 Task: Check the sale-to-list ratio of range oven in the last 3 years.
Action: Mouse moved to (1066, 264)
Screenshot: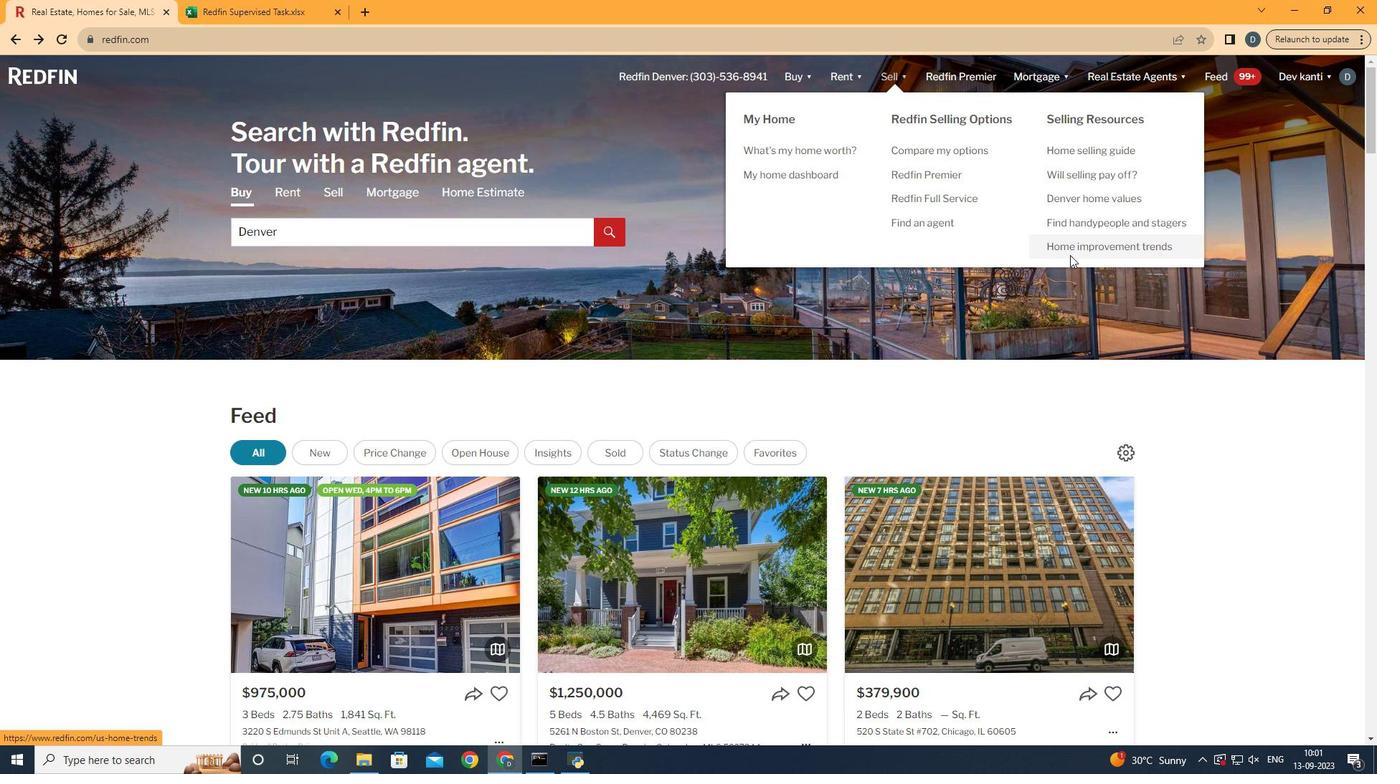 
Action: Mouse pressed left at (1066, 264)
Screenshot: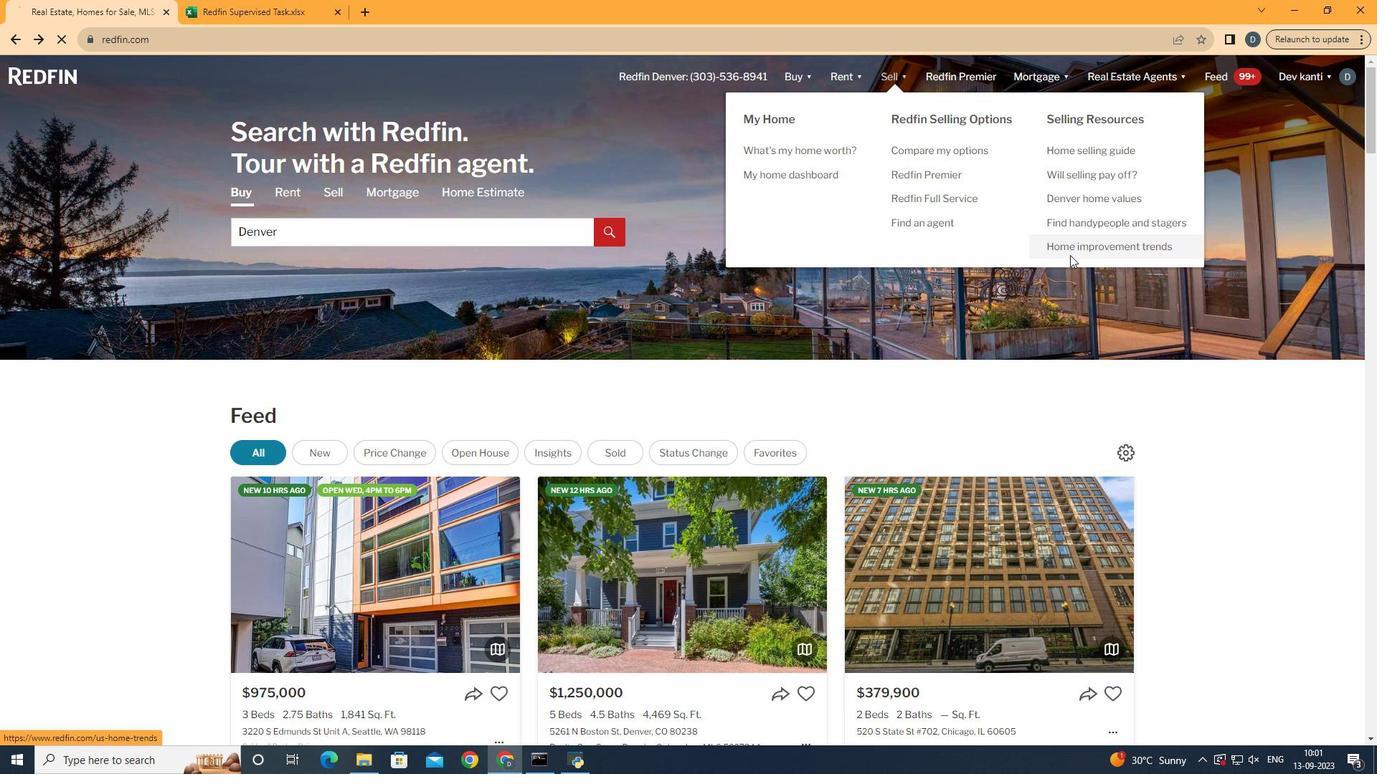 
Action: Mouse moved to (474, 289)
Screenshot: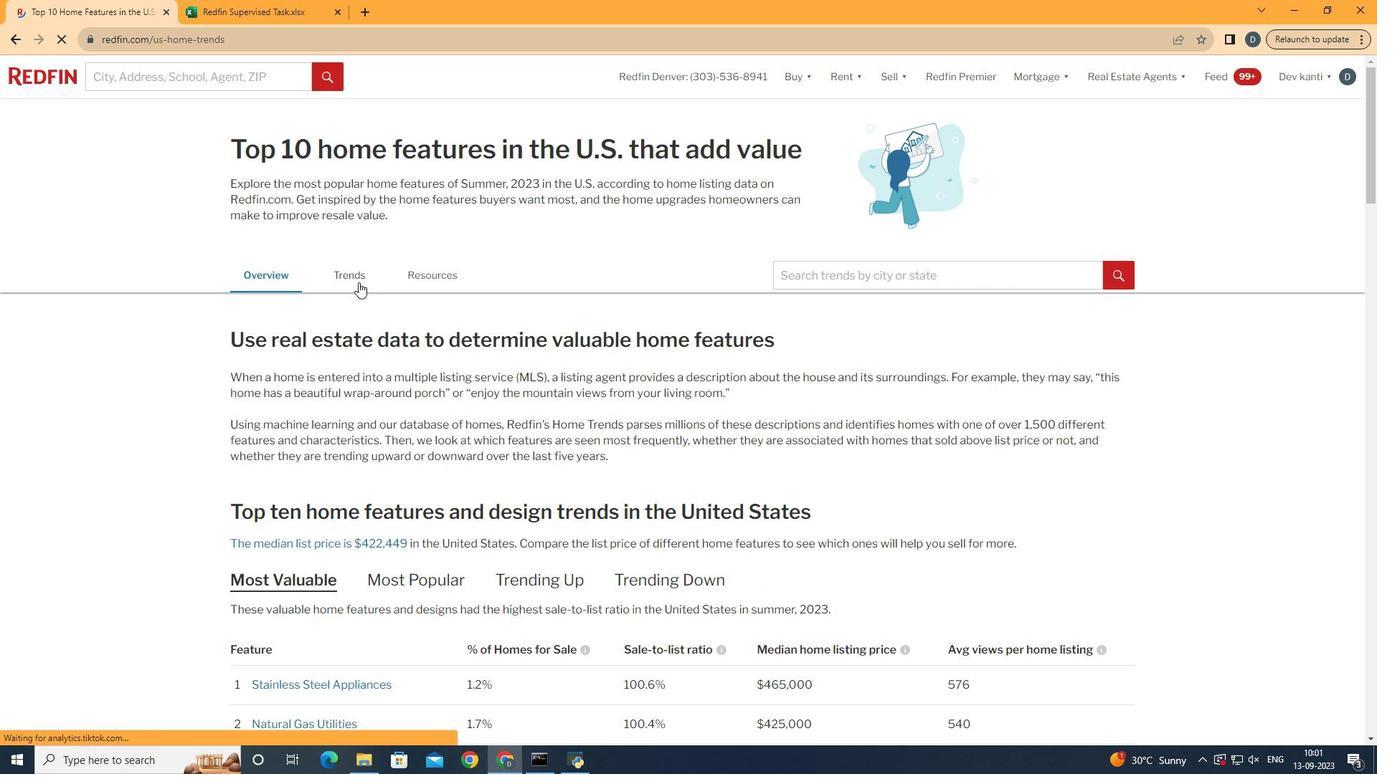 
Action: Mouse pressed left at (474, 289)
Screenshot: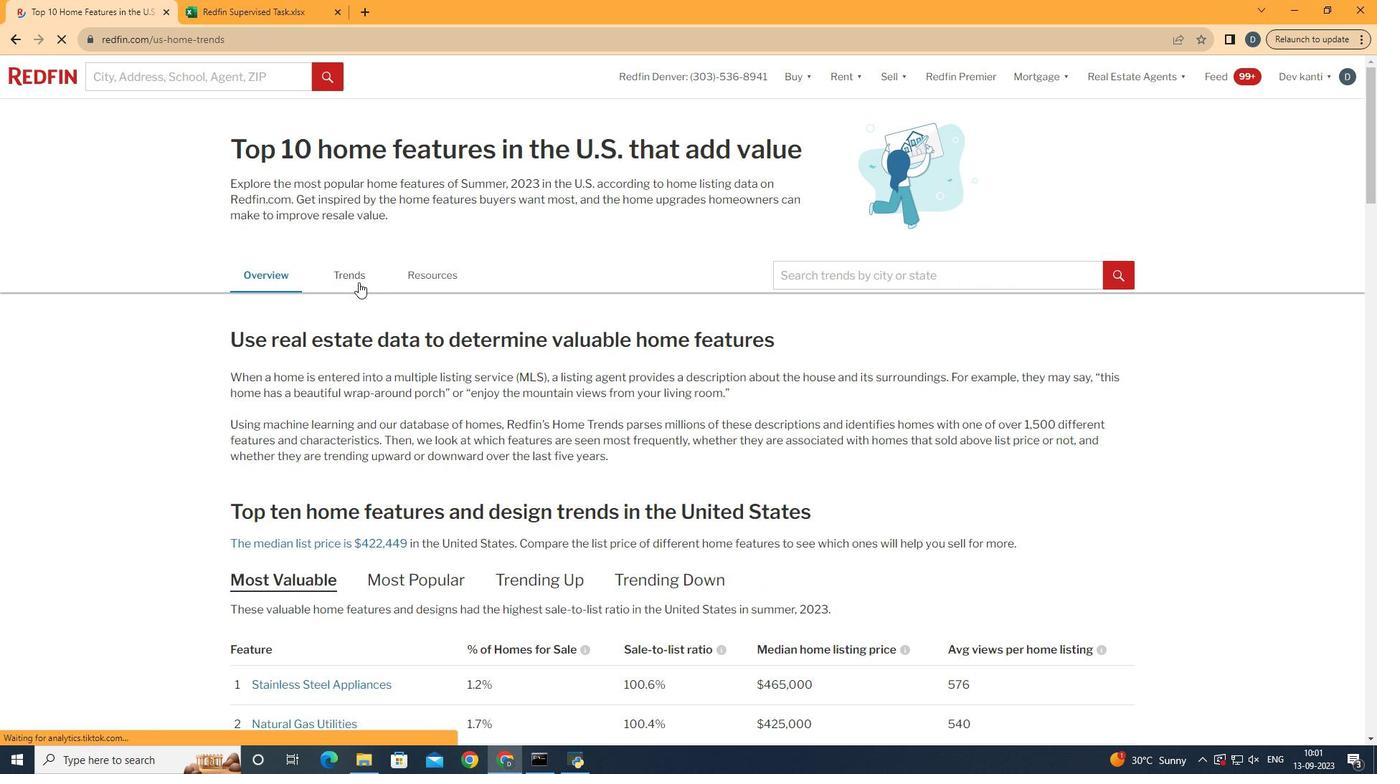 
Action: Mouse moved to (639, 396)
Screenshot: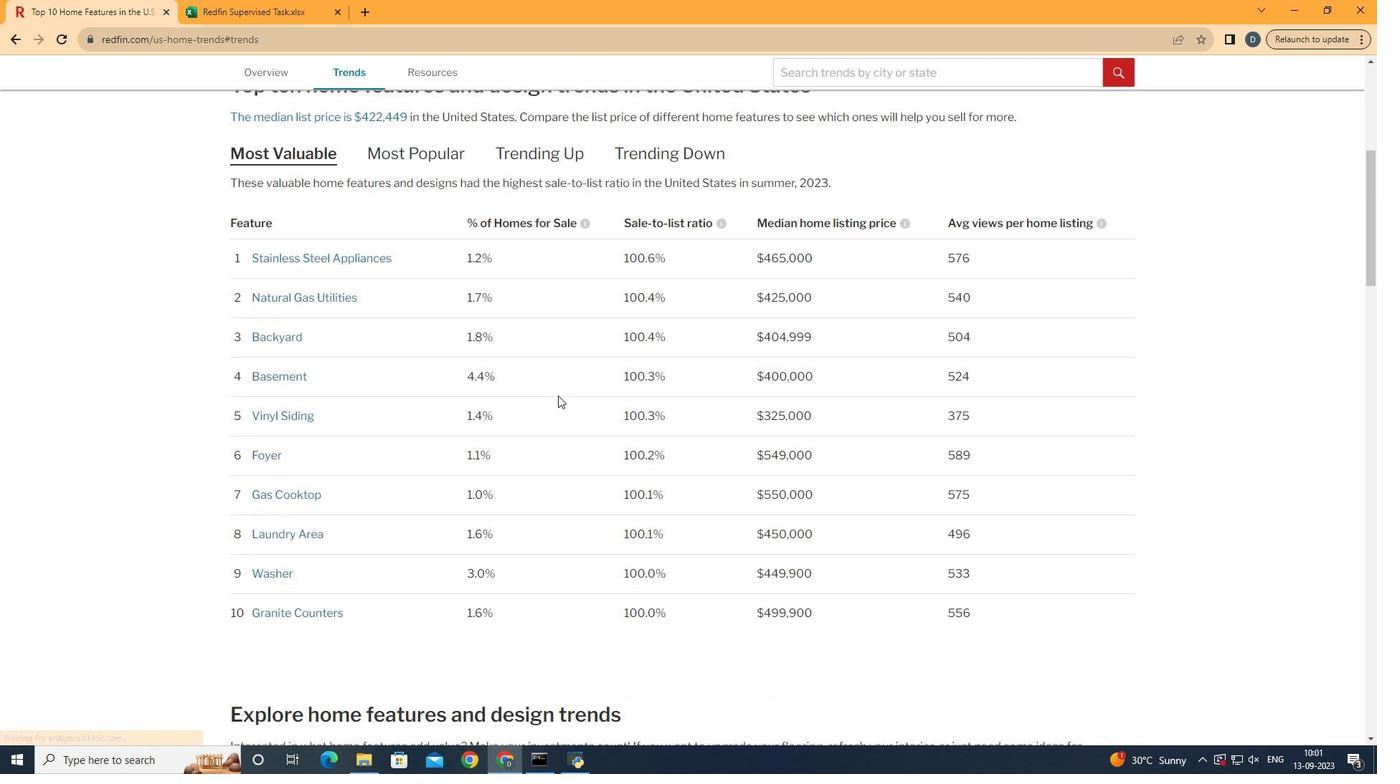 
Action: Mouse scrolled (639, 396) with delta (0, 0)
Screenshot: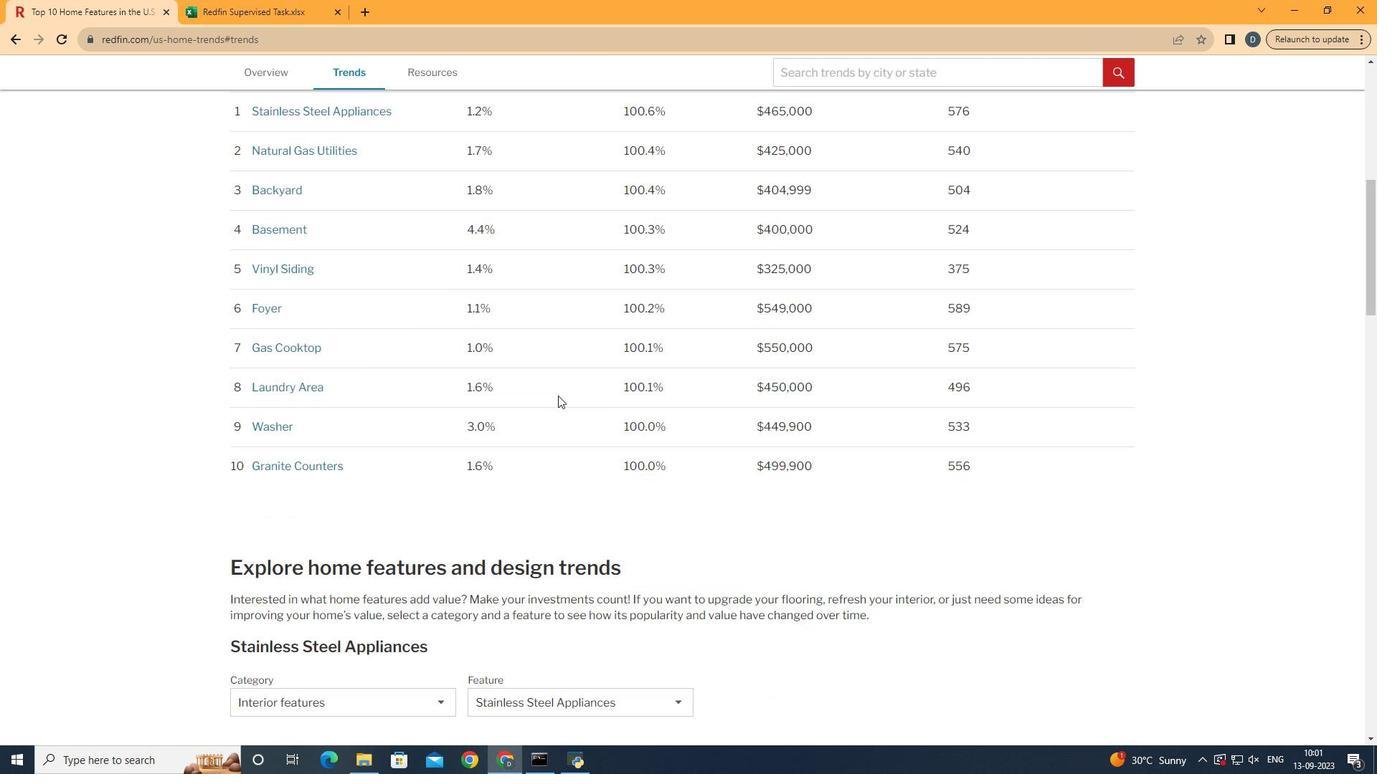 
Action: Mouse scrolled (639, 396) with delta (0, 0)
Screenshot: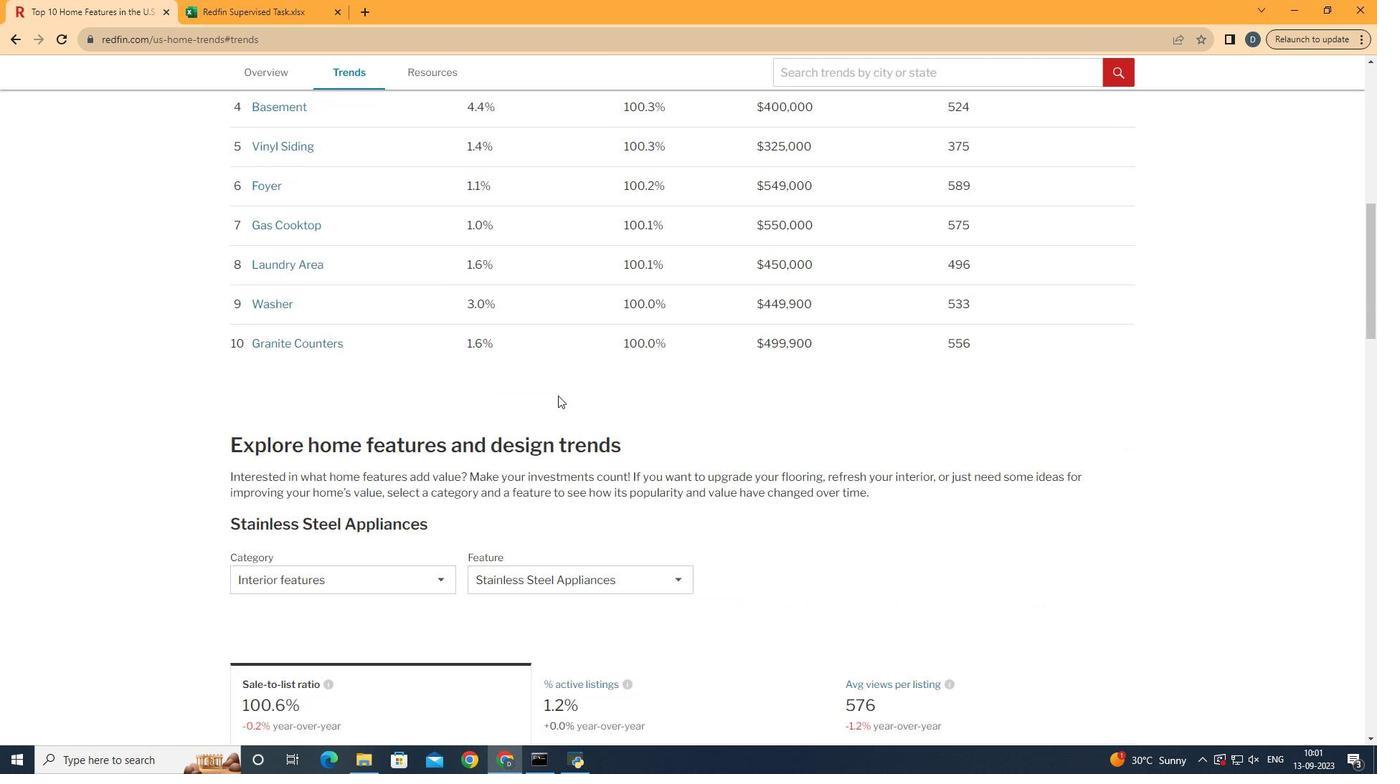 
Action: Mouse scrolled (639, 396) with delta (0, 0)
Screenshot: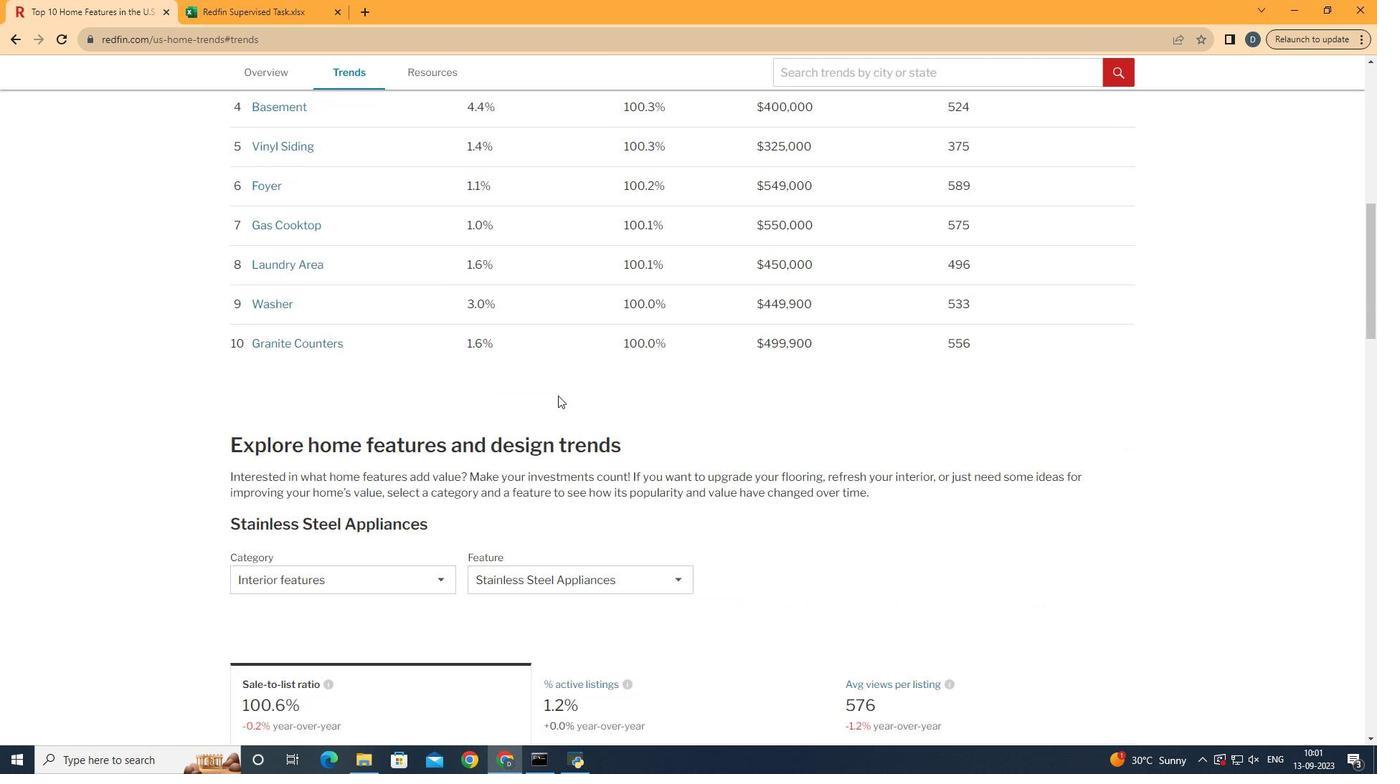 
Action: Mouse scrolled (639, 396) with delta (0, 0)
Screenshot: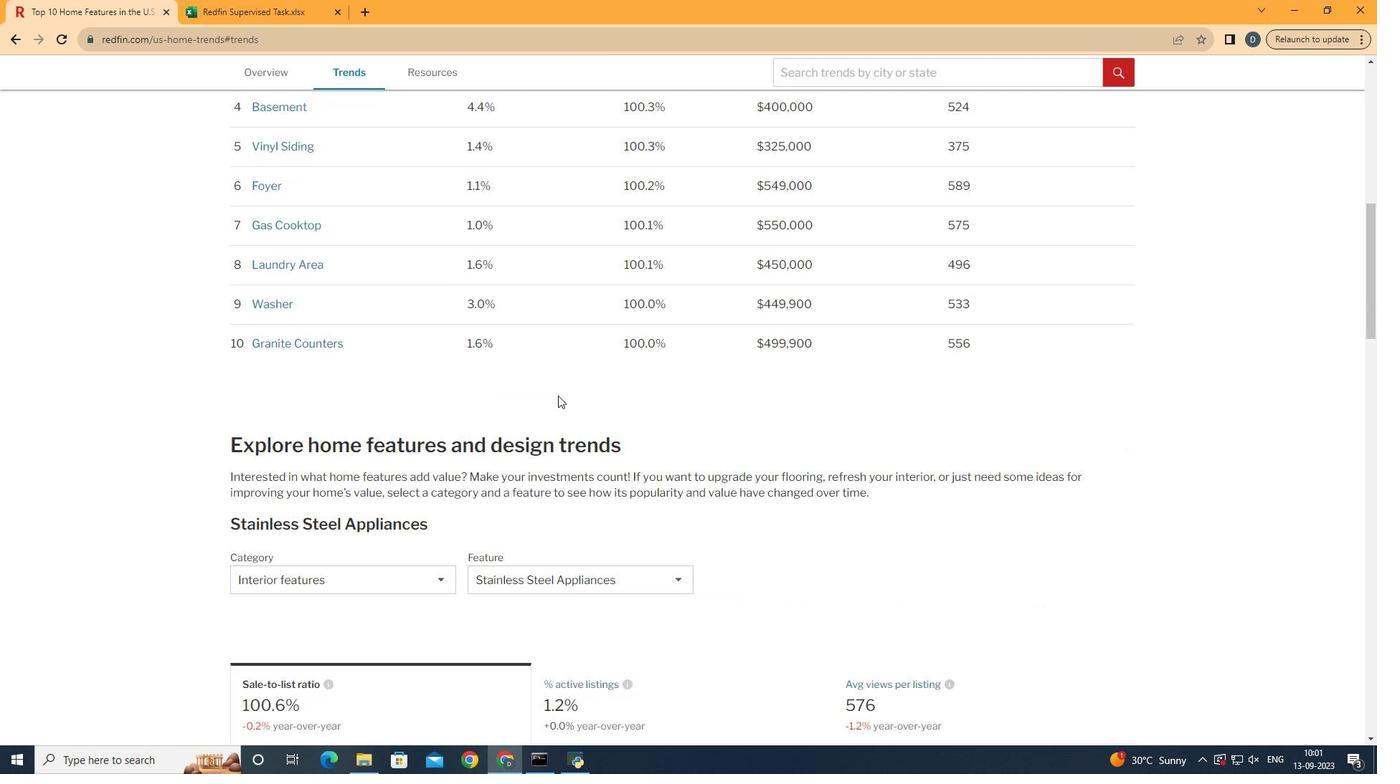 
Action: Mouse scrolled (639, 396) with delta (0, 0)
Screenshot: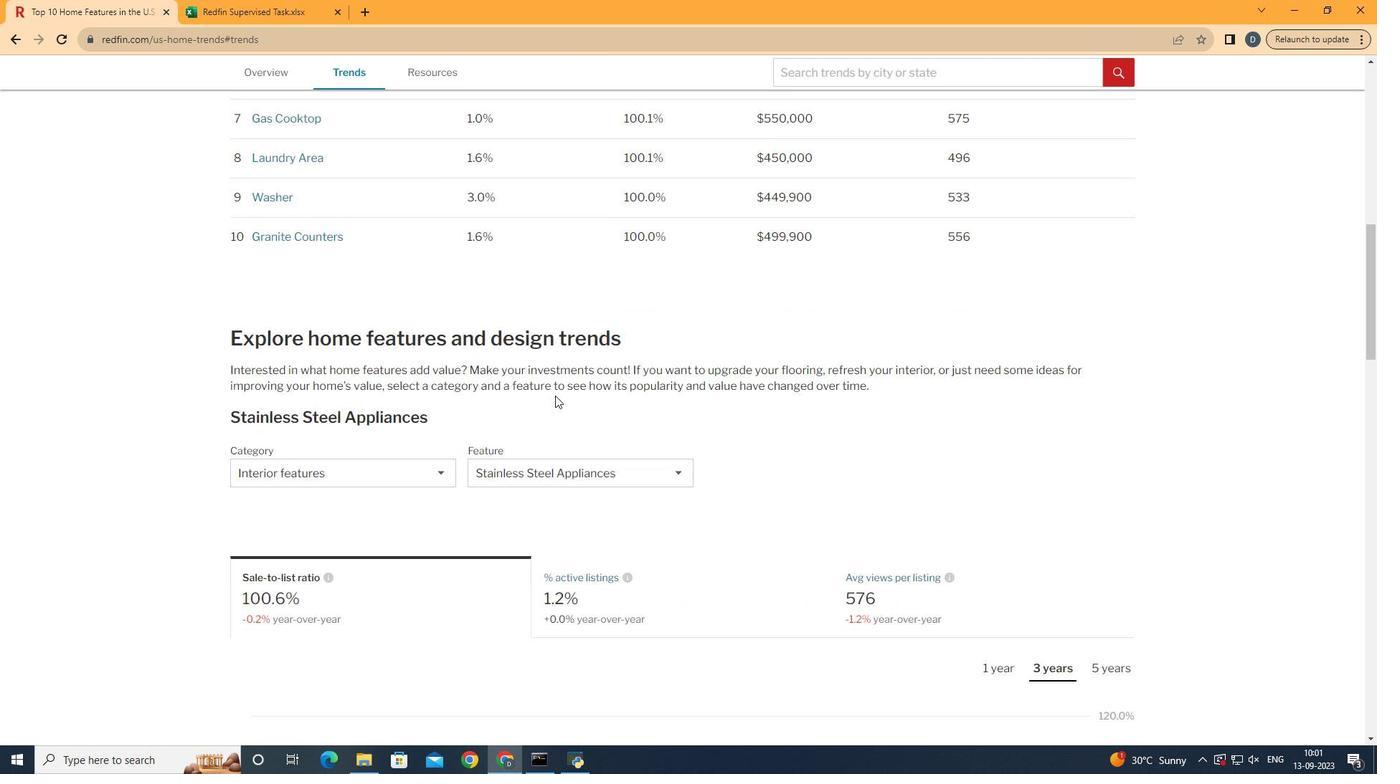 
Action: Mouse scrolled (639, 396) with delta (0, 0)
Screenshot: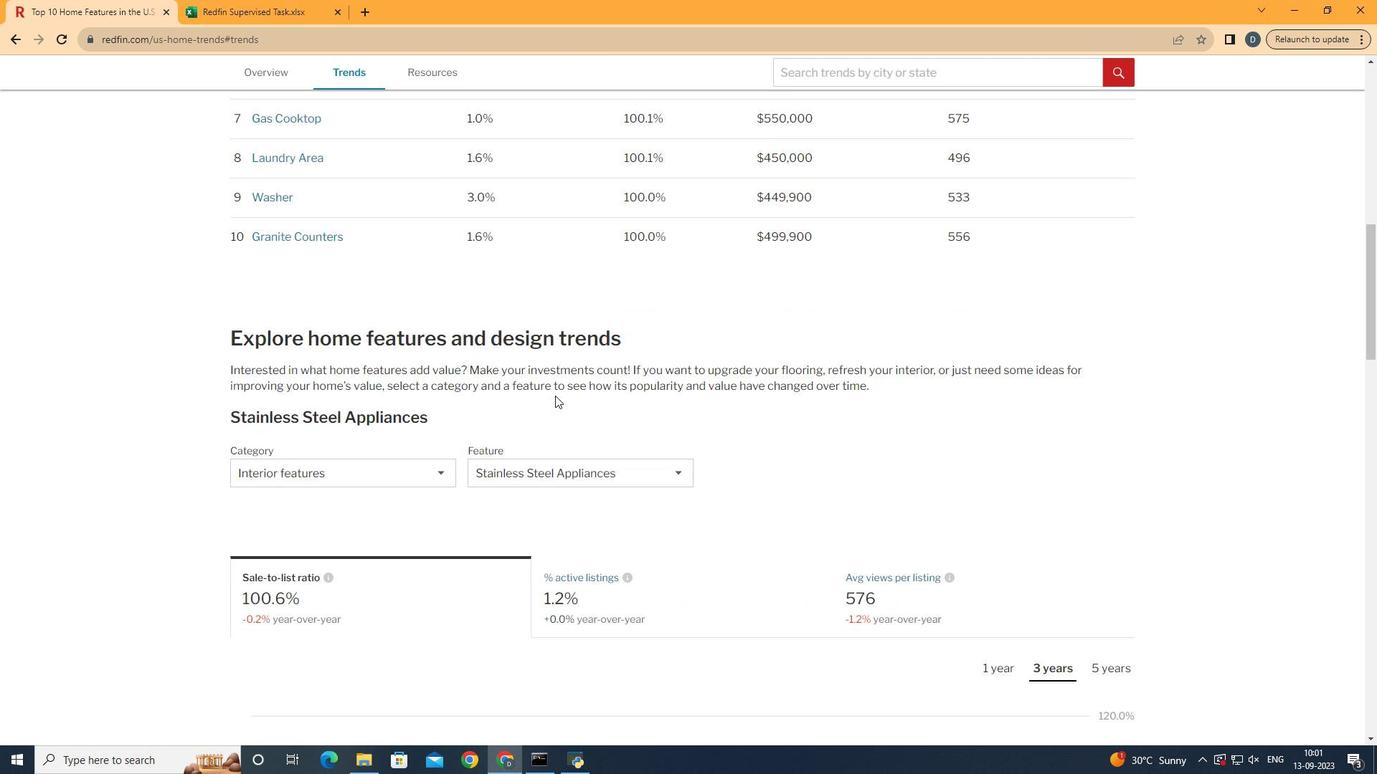 
Action: Mouse moved to (632, 397)
Screenshot: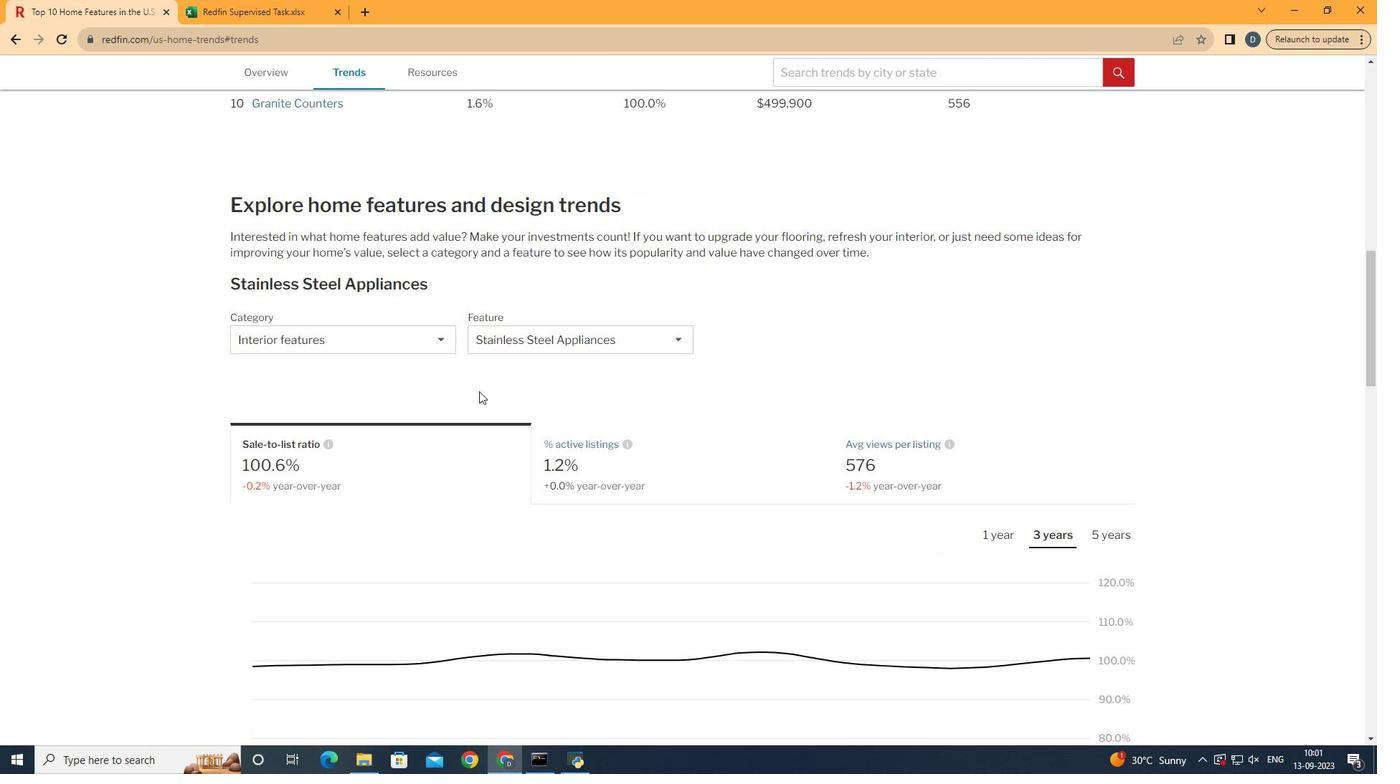 
Action: Mouse scrolled (632, 396) with delta (0, 0)
Screenshot: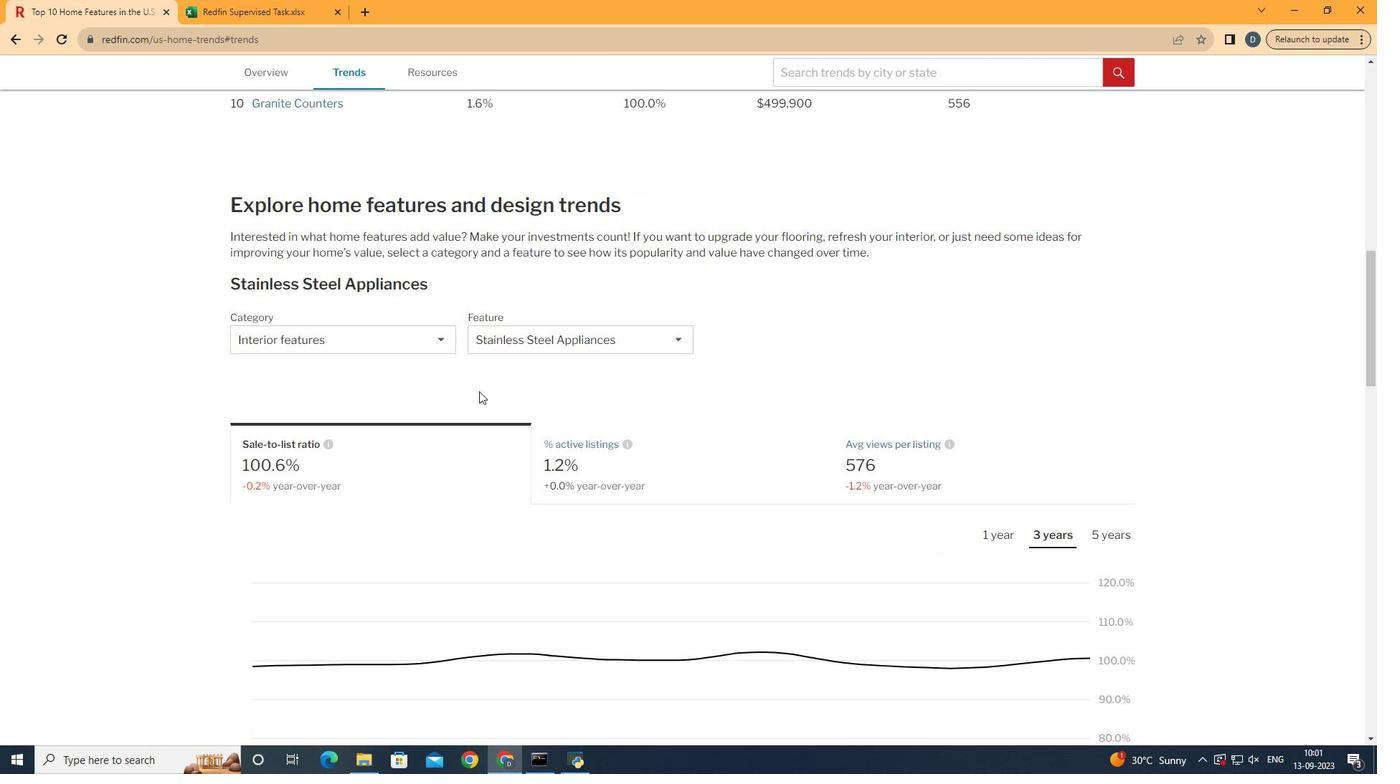 
Action: Mouse moved to (629, 397)
Screenshot: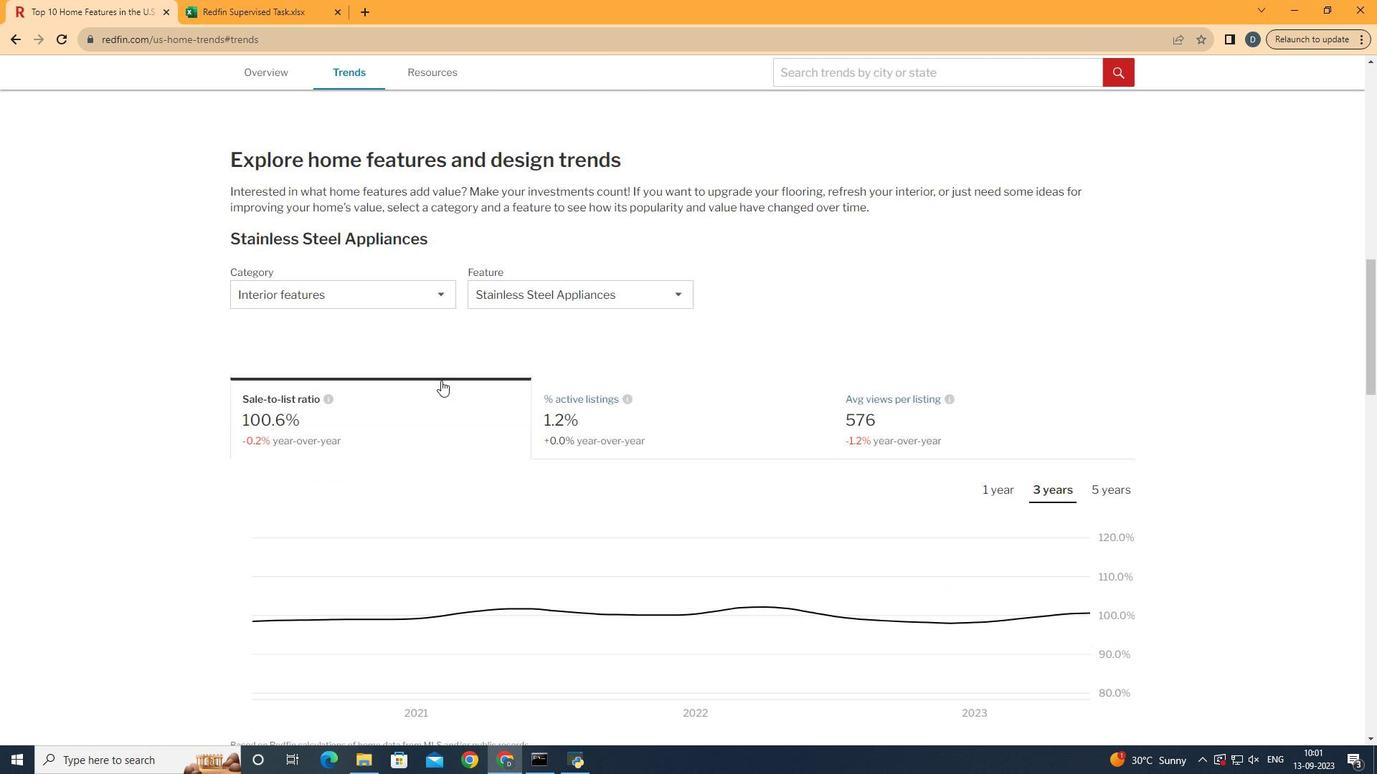 
Action: Mouse scrolled (629, 396) with delta (0, 0)
Screenshot: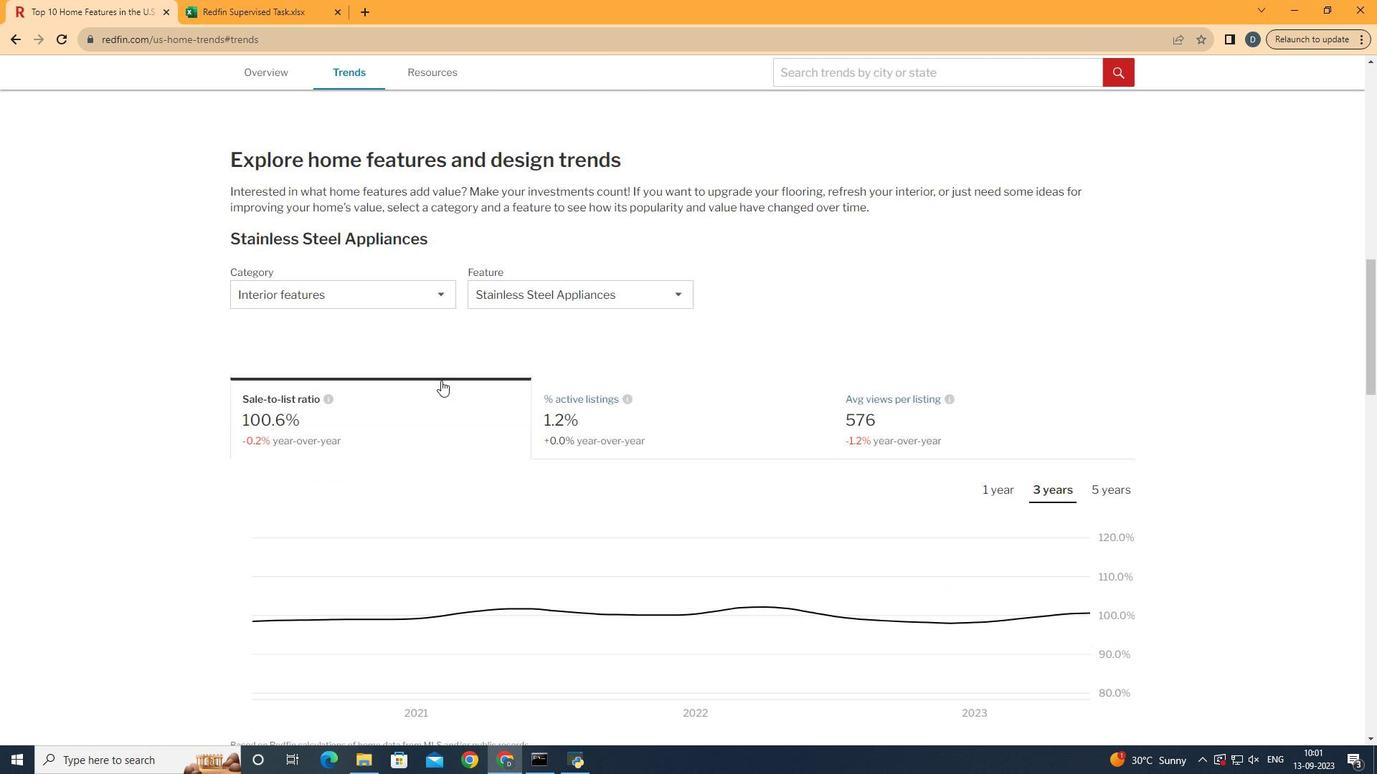 
Action: Mouse moved to (471, 310)
Screenshot: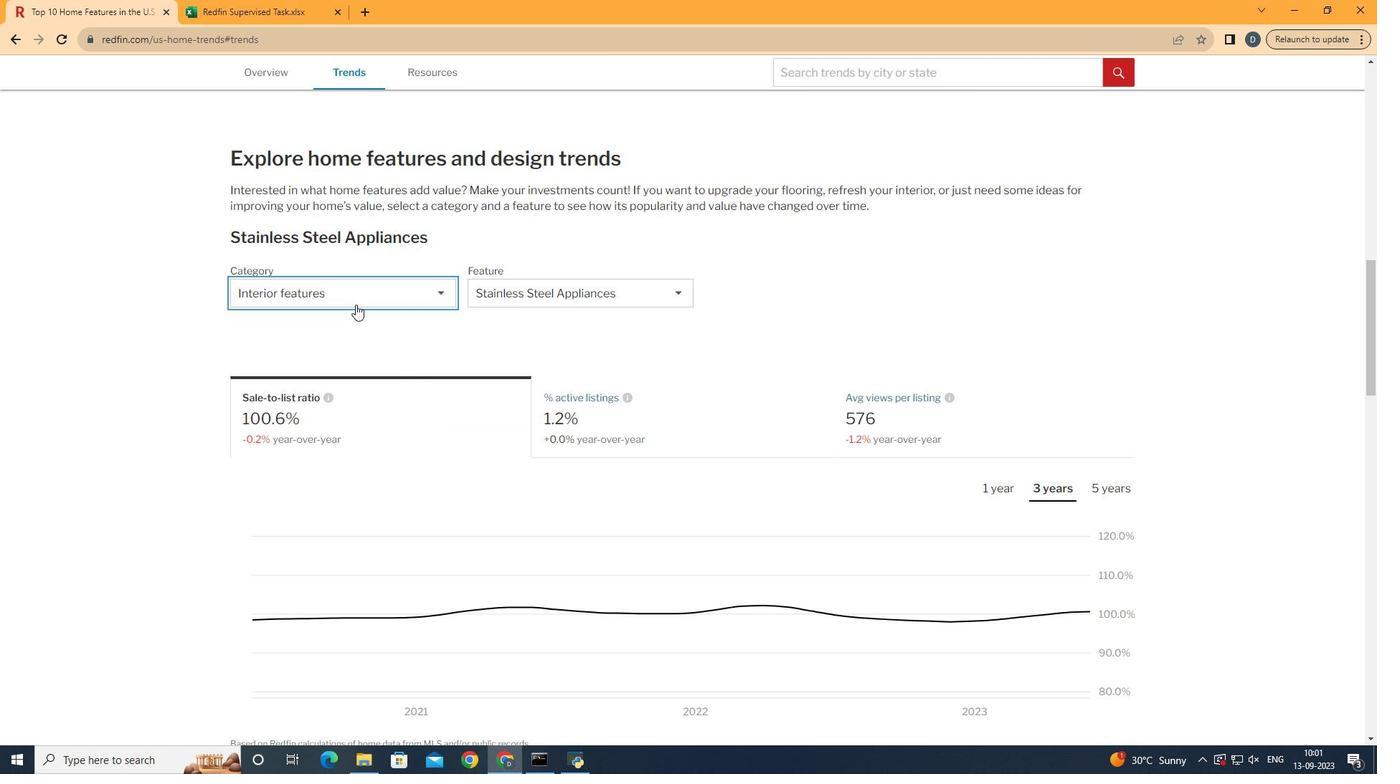 
Action: Mouse pressed left at (471, 310)
Screenshot: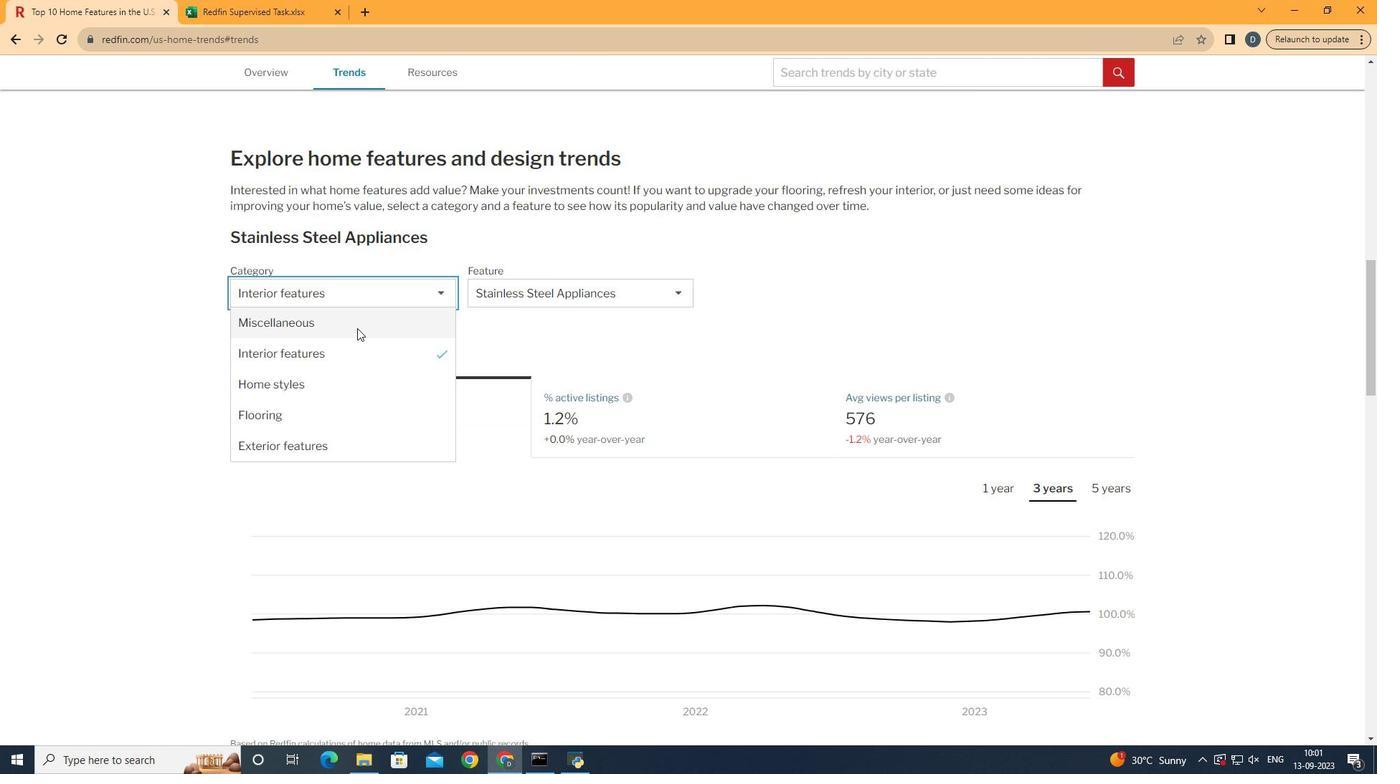 
Action: Mouse moved to (477, 361)
Screenshot: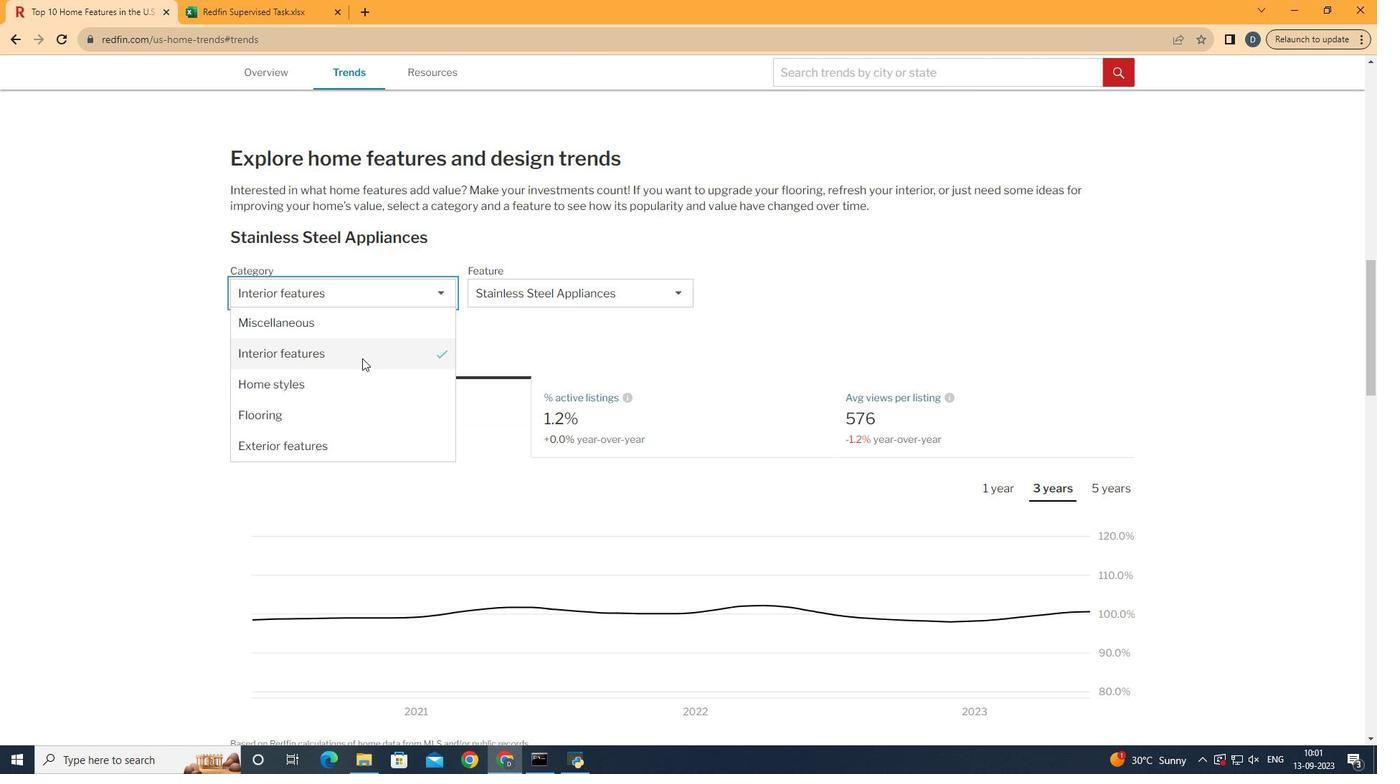 
Action: Mouse pressed left at (477, 361)
Screenshot: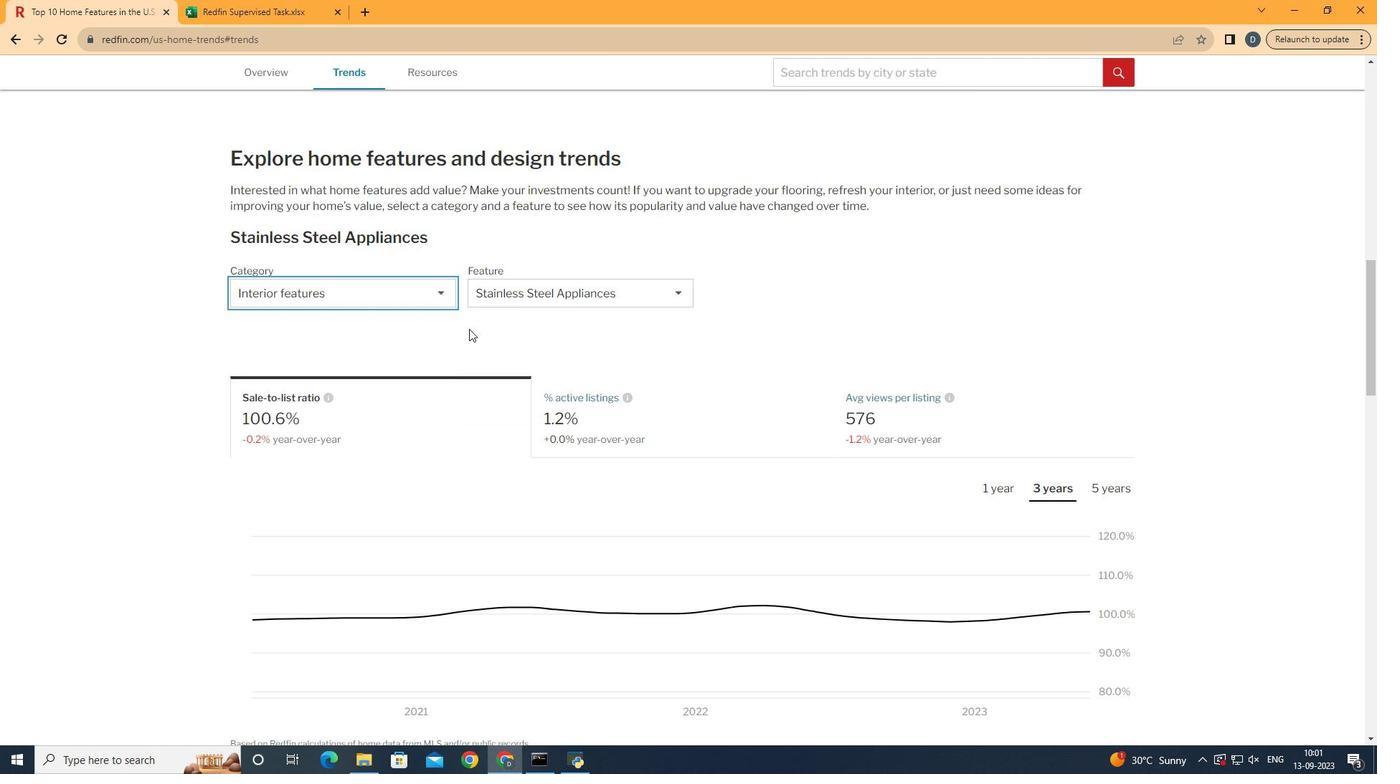 
Action: Mouse moved to (705, 295)
Screenshot: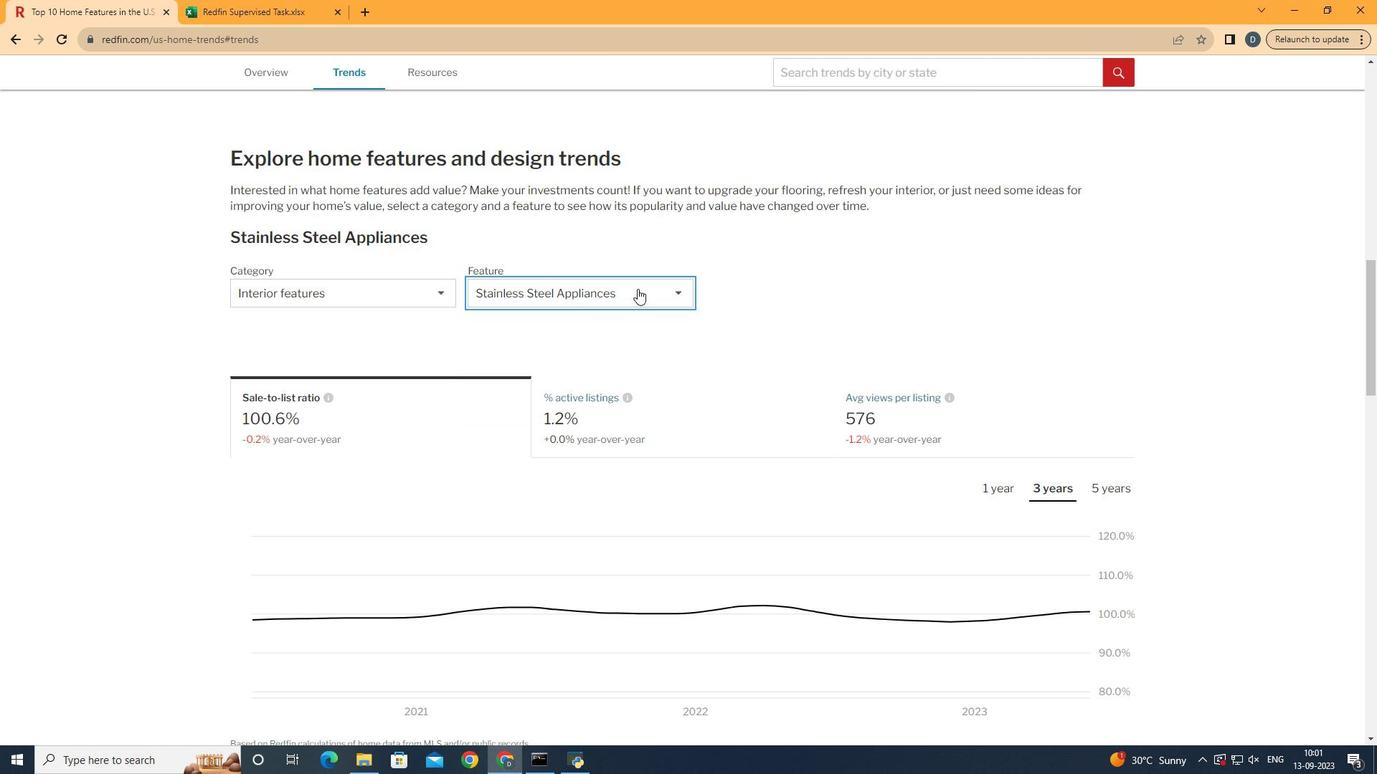 
Action: Mouse pressed left at (705, 295)
Screenshot: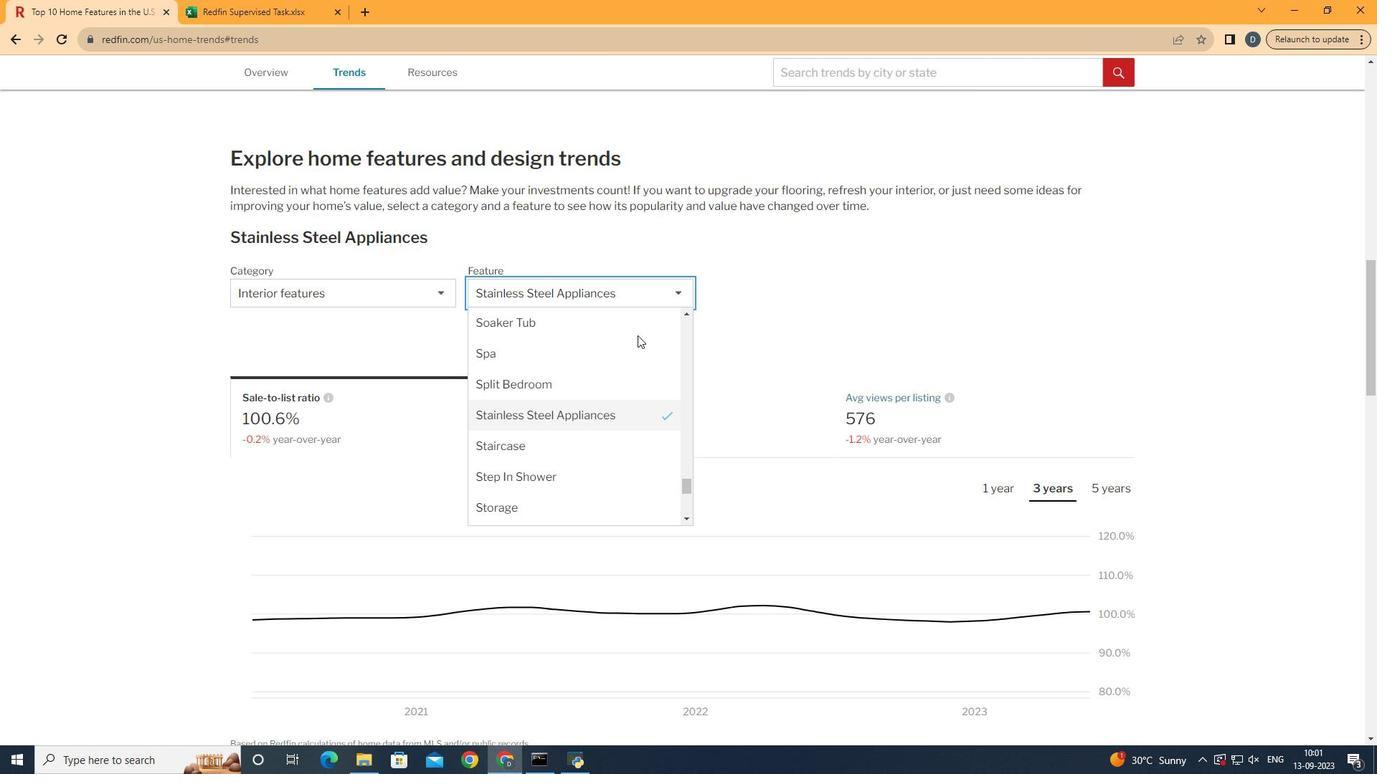
Action: Mouse moved to (702, 422)
Screenshot: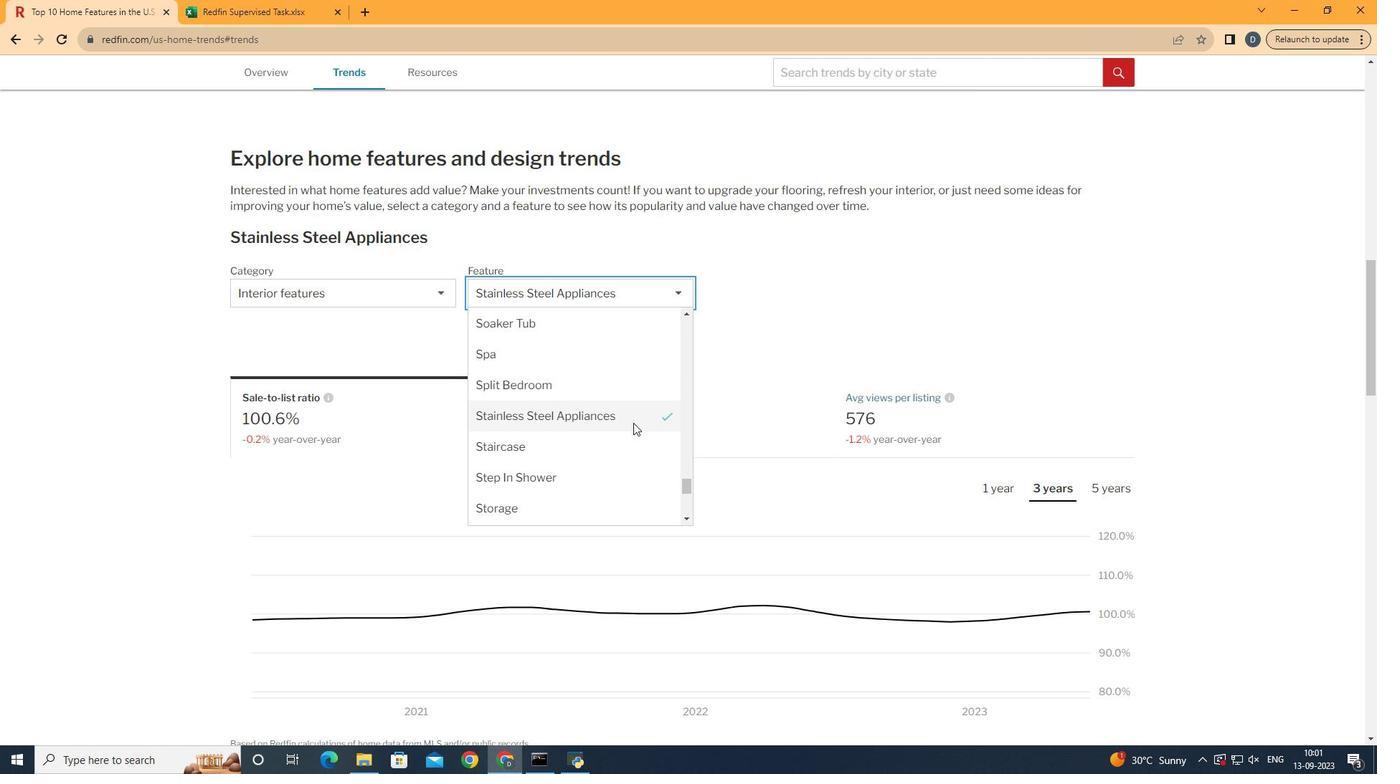 
Action: Mouse scrolled (702, 423) with delta (0, 0)
Screenshot: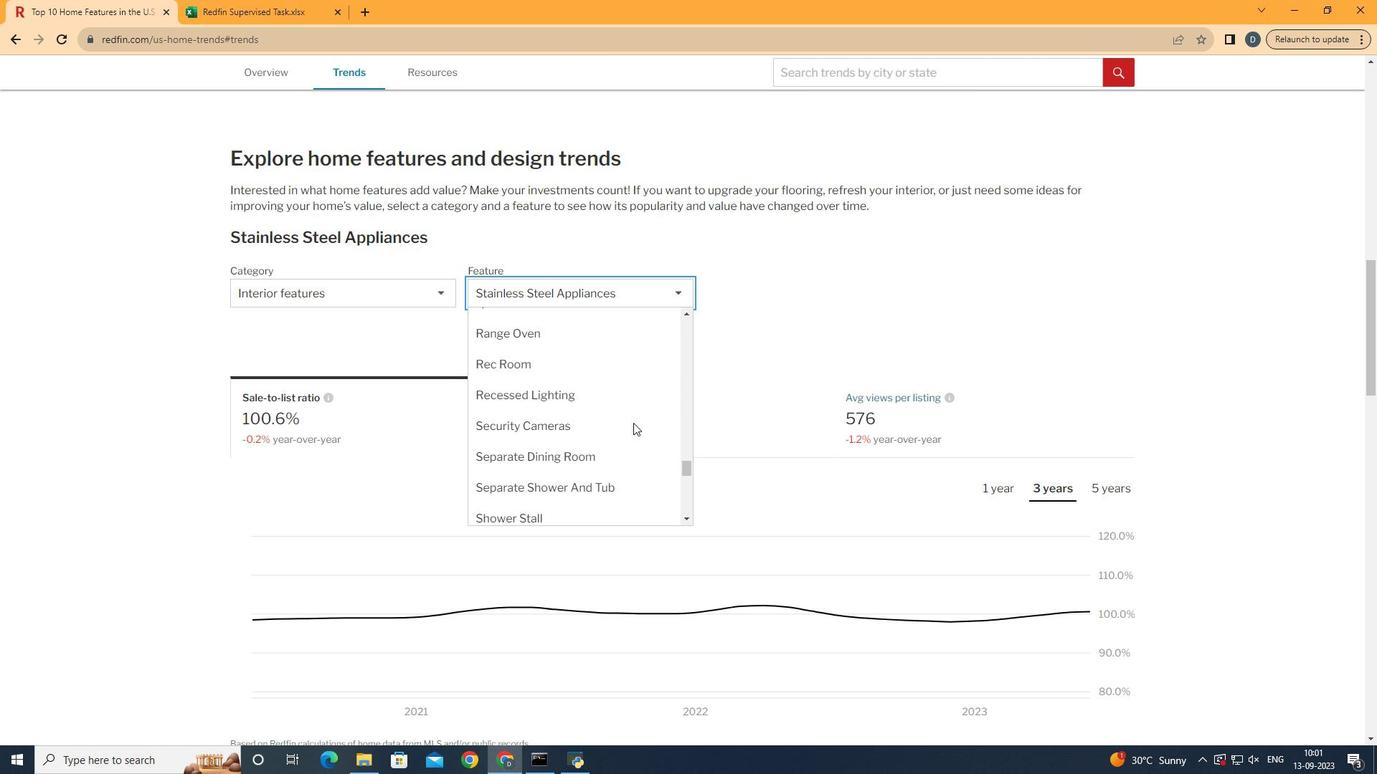 
Action: Mouse scrolled (702, 423) with delta (0, 0)
Screenshot: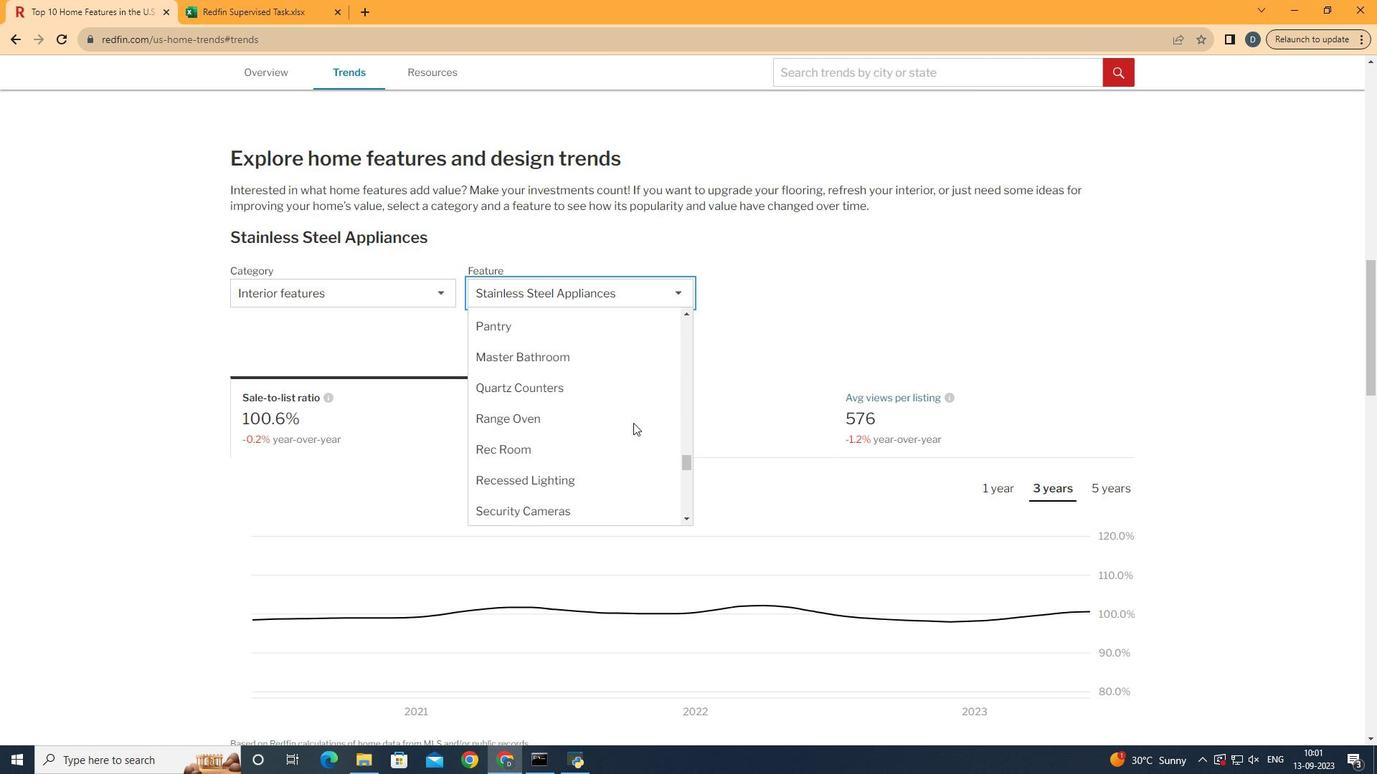
Action: Mouse scrolled (702, 423) with delta (0, 0)
Screenshot: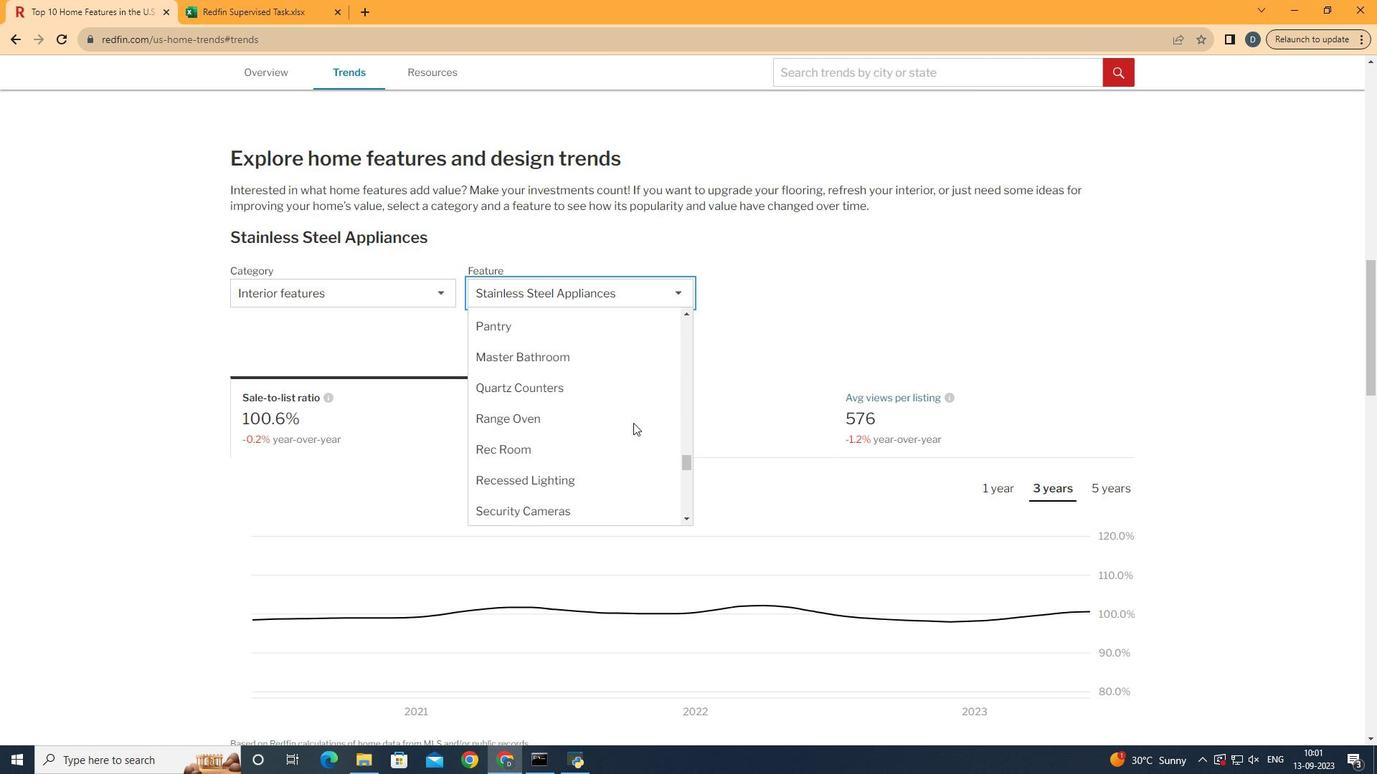 
Action: Mouse scrolled (702, 423) with delta (0, 0)
Screenshot: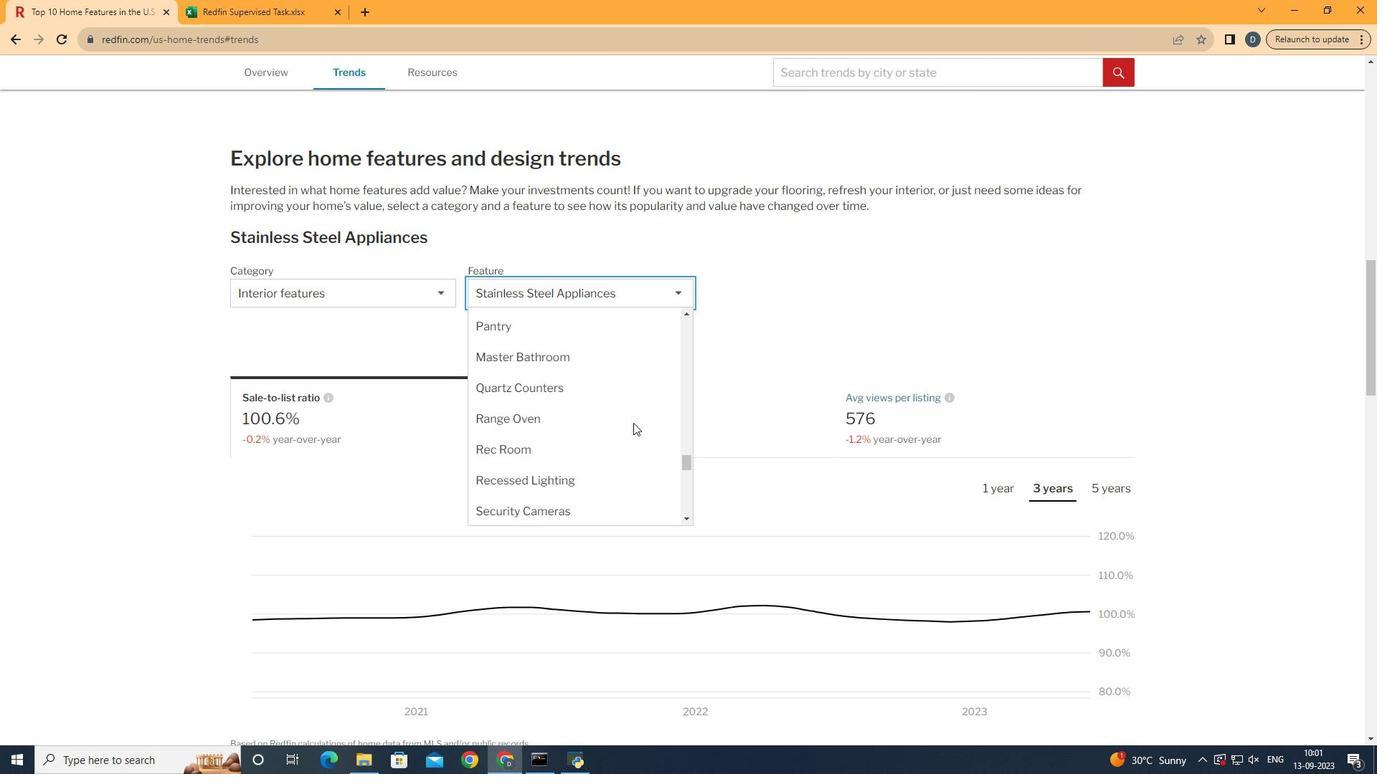 
Action: Mouse scrolled (702, 423) with delta (0, 0)
Screenshot: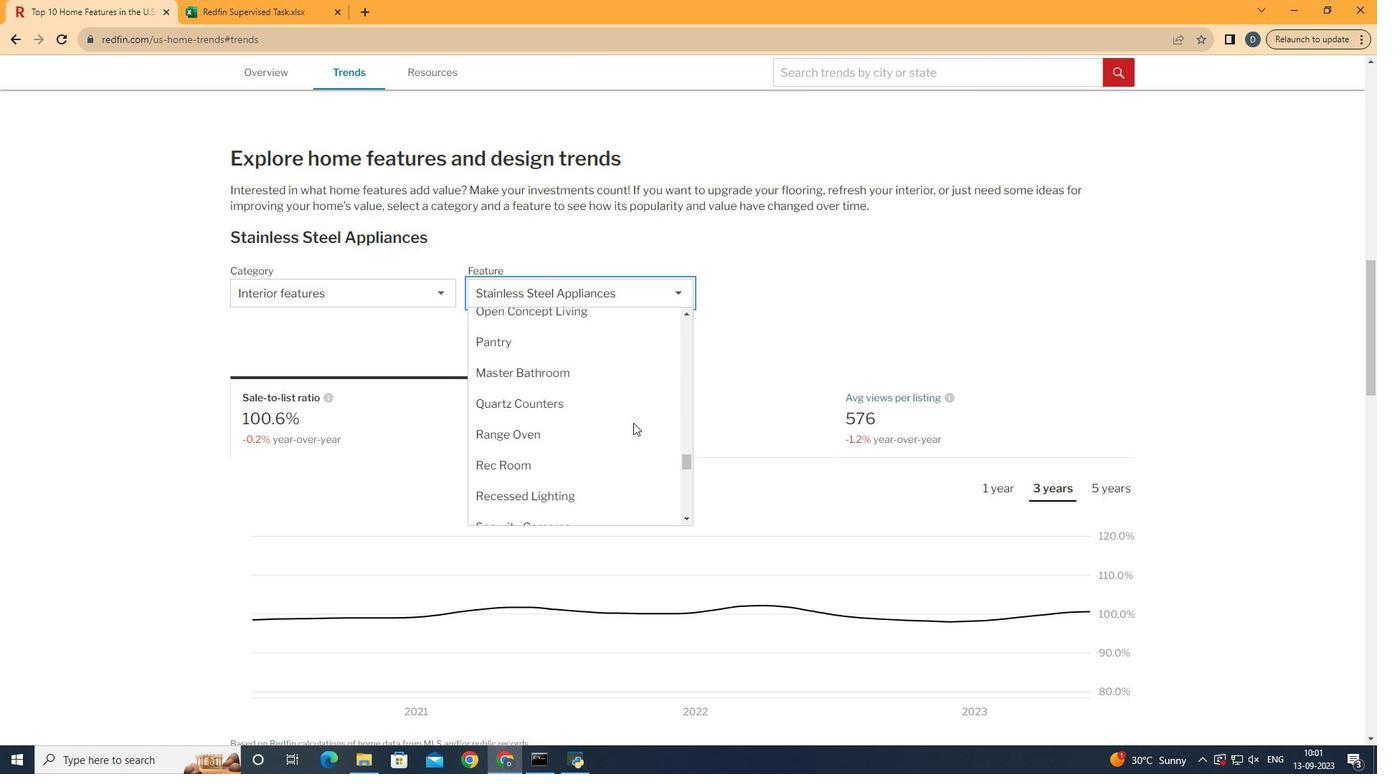 
Action: Mouse moved to (678, 434)
Screenshot: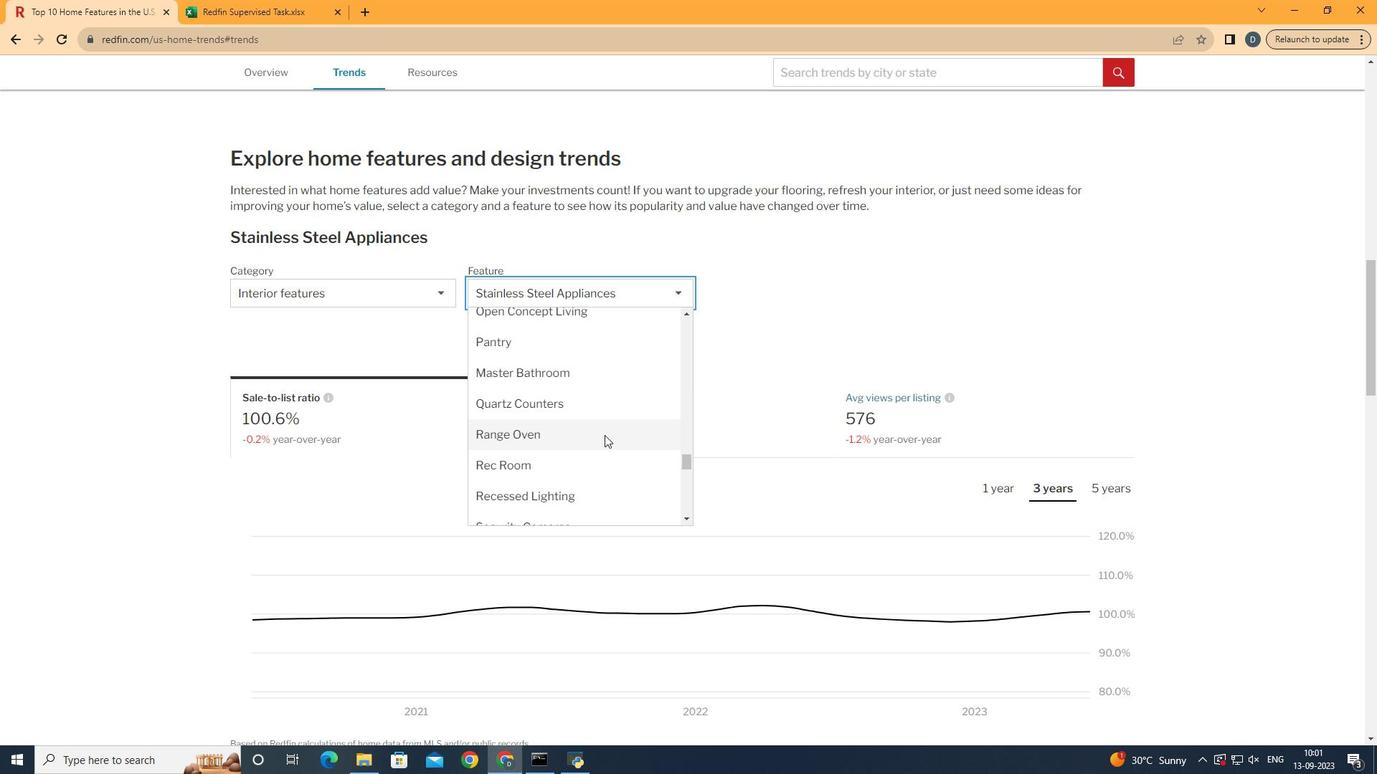 
Action: Mouse pressed left at (678, 434)
Screenshot: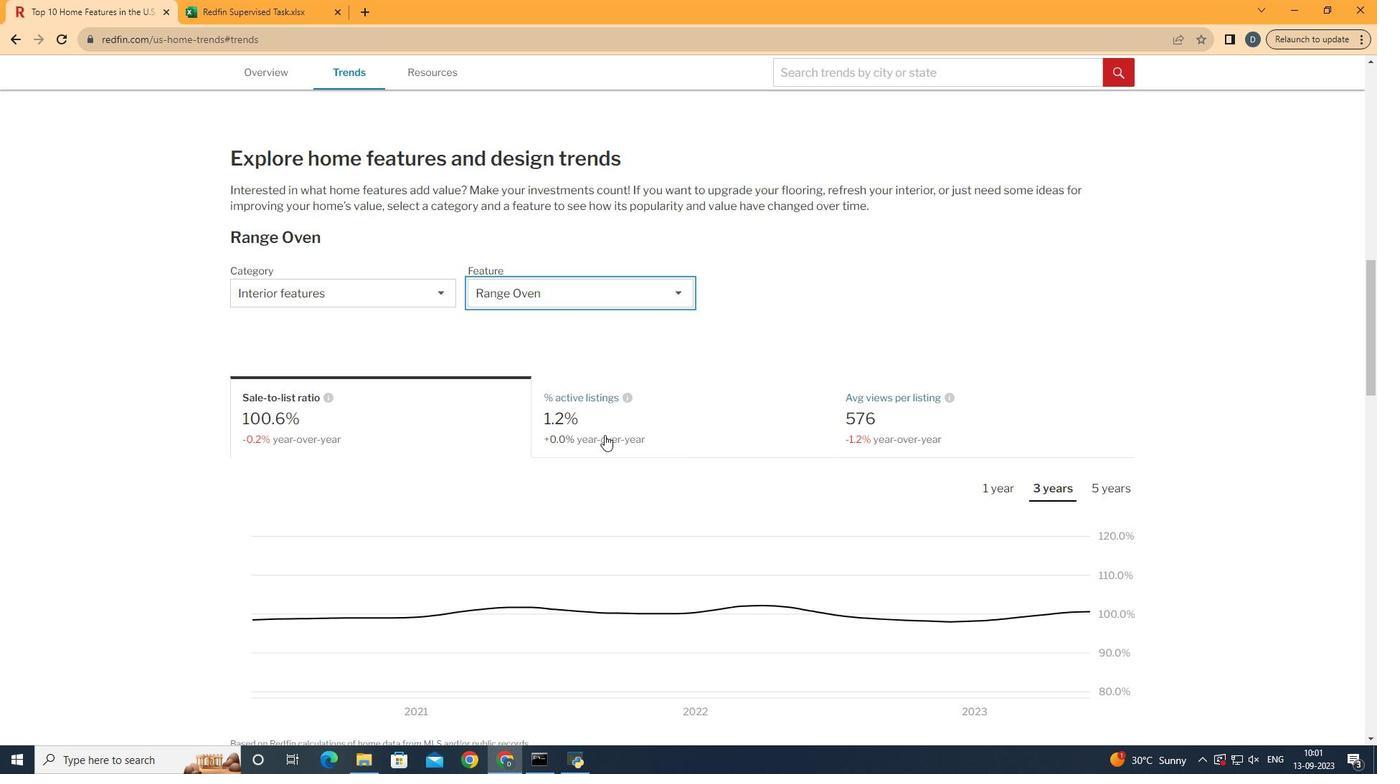 
Action: Mouse moved to (519, 423)
Screenshot: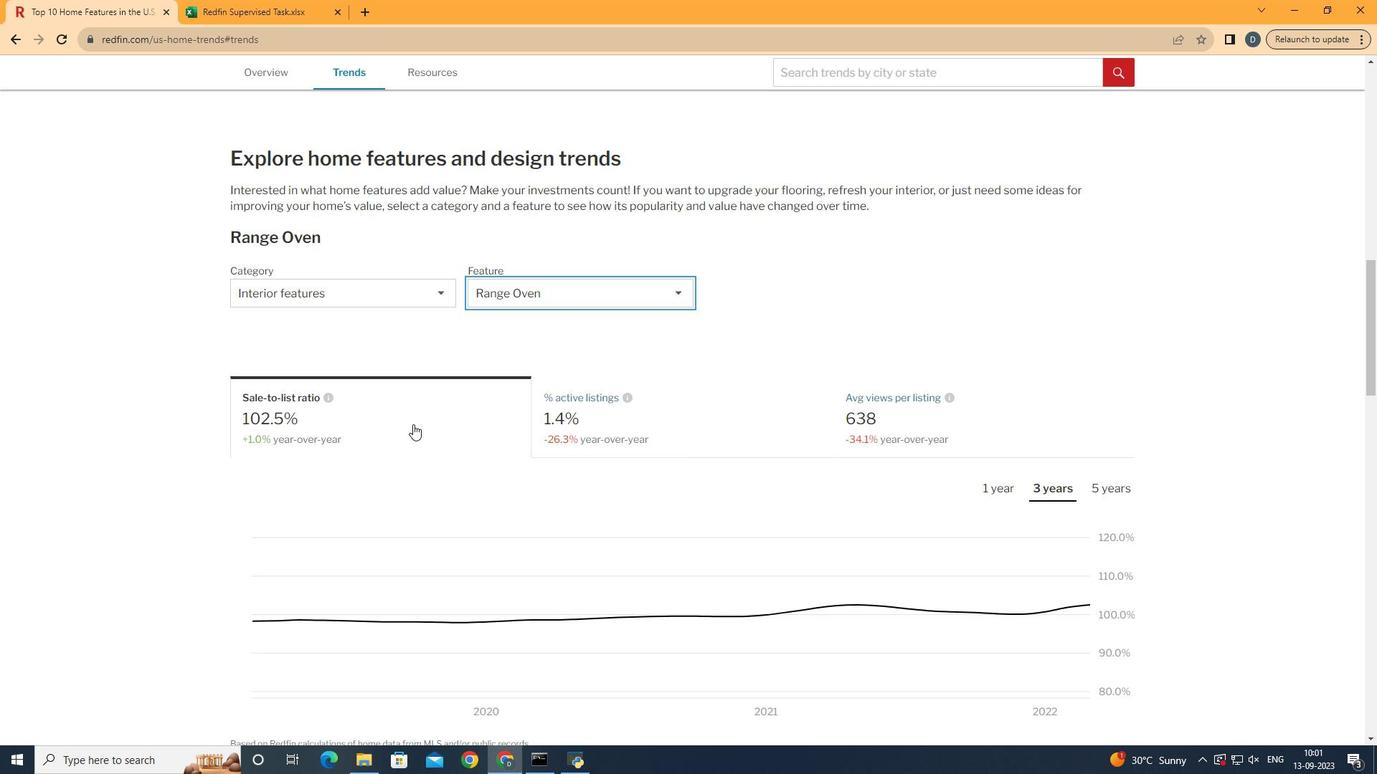 
Action: Mouse pressed left at (519, 423)
Screenshot: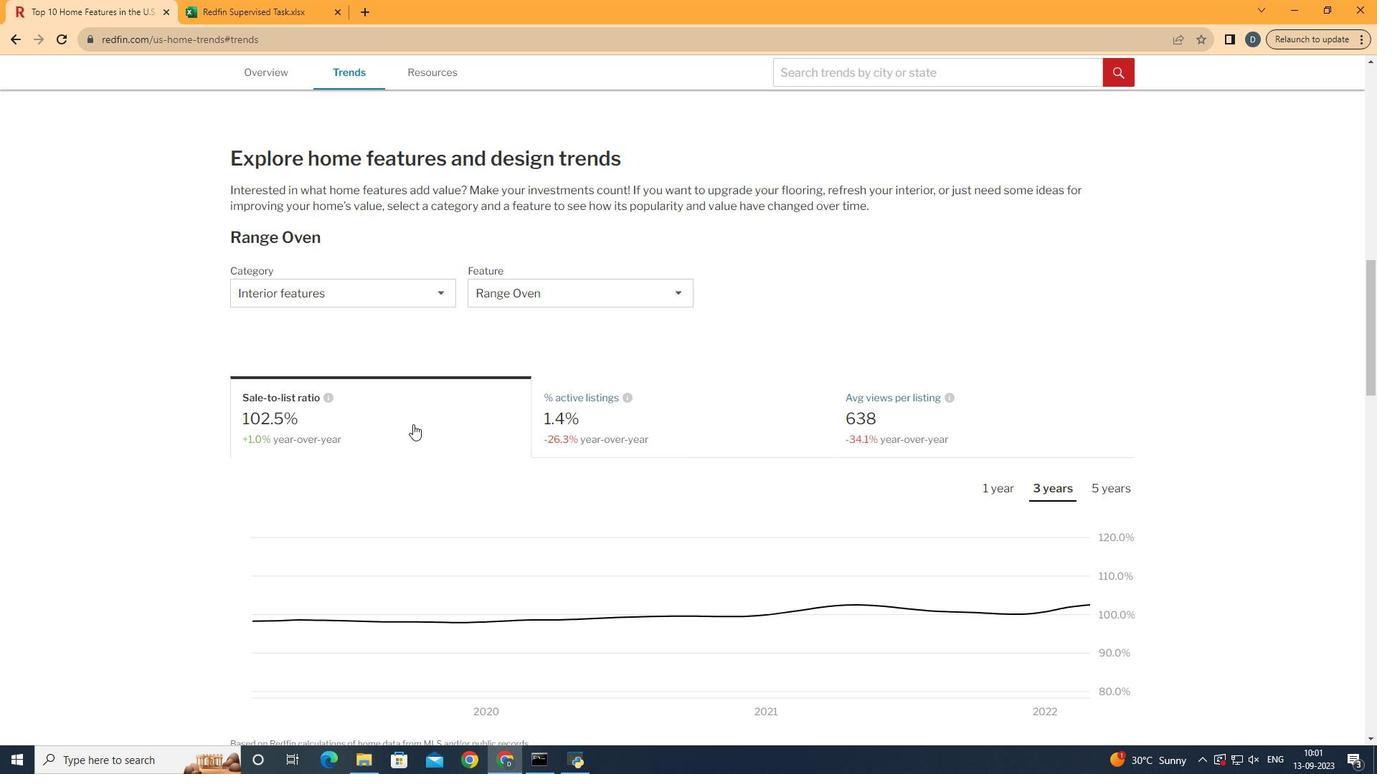
Action: Mouse moved to (1048, 479)
Screenshot: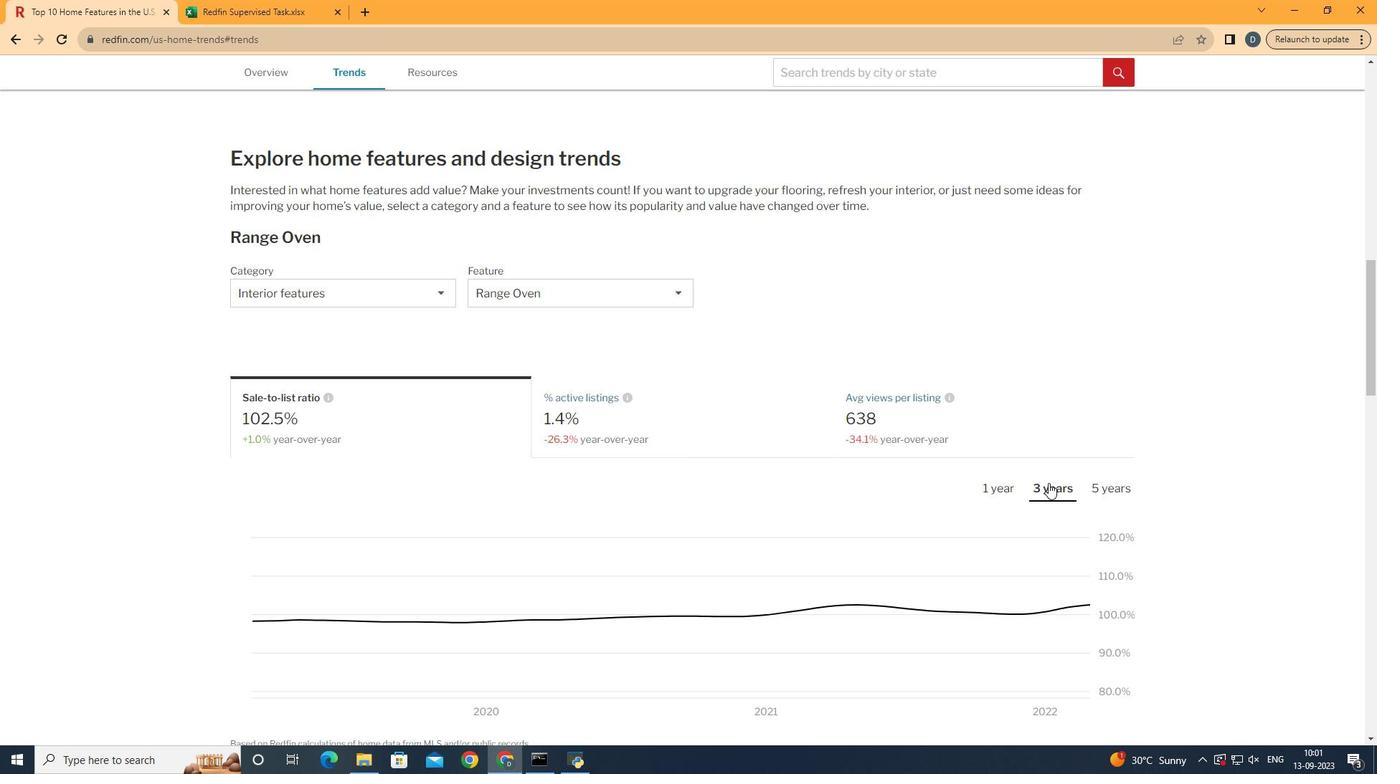 
Action: Mouse pressed left at (1048, 479)
Screenshot: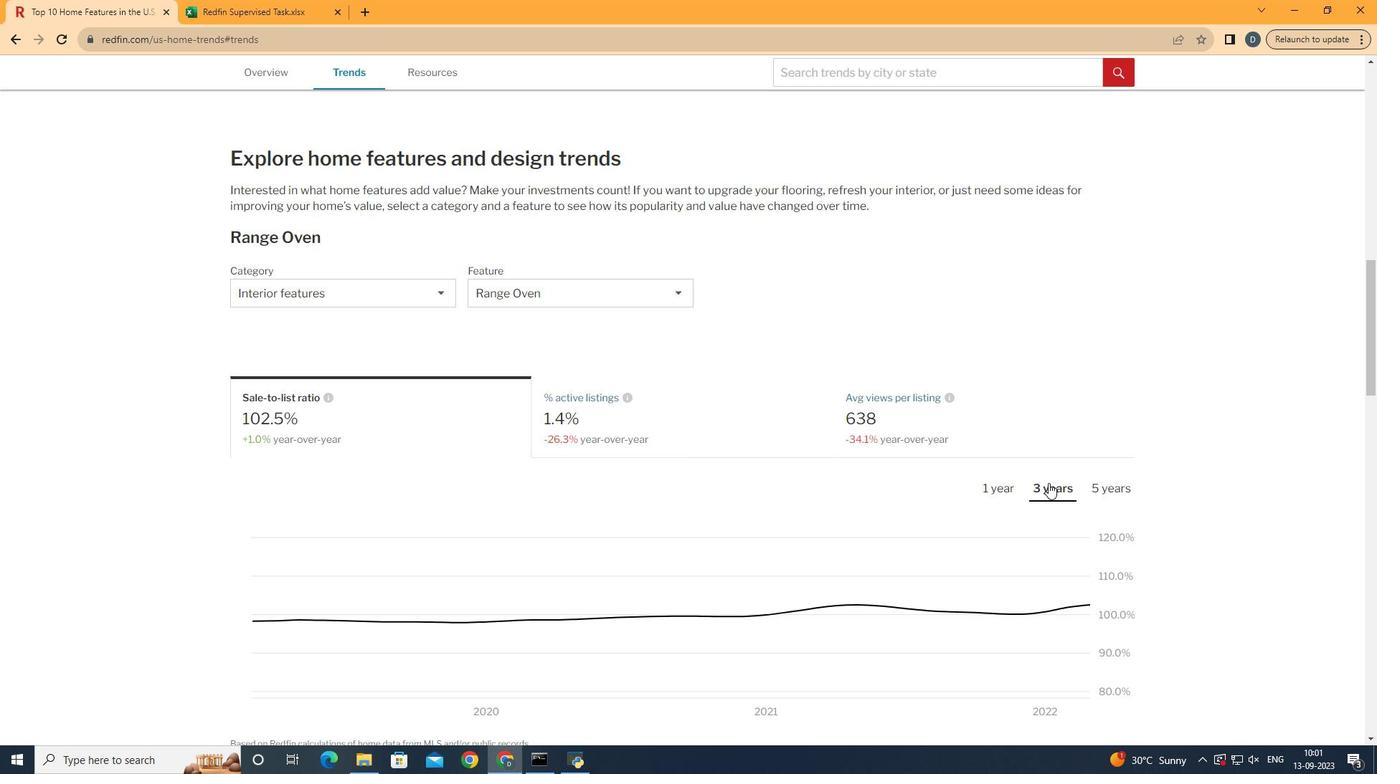 
Action: Mouse scrolled (1048, 479) with delta (0, 0)
Screenshot: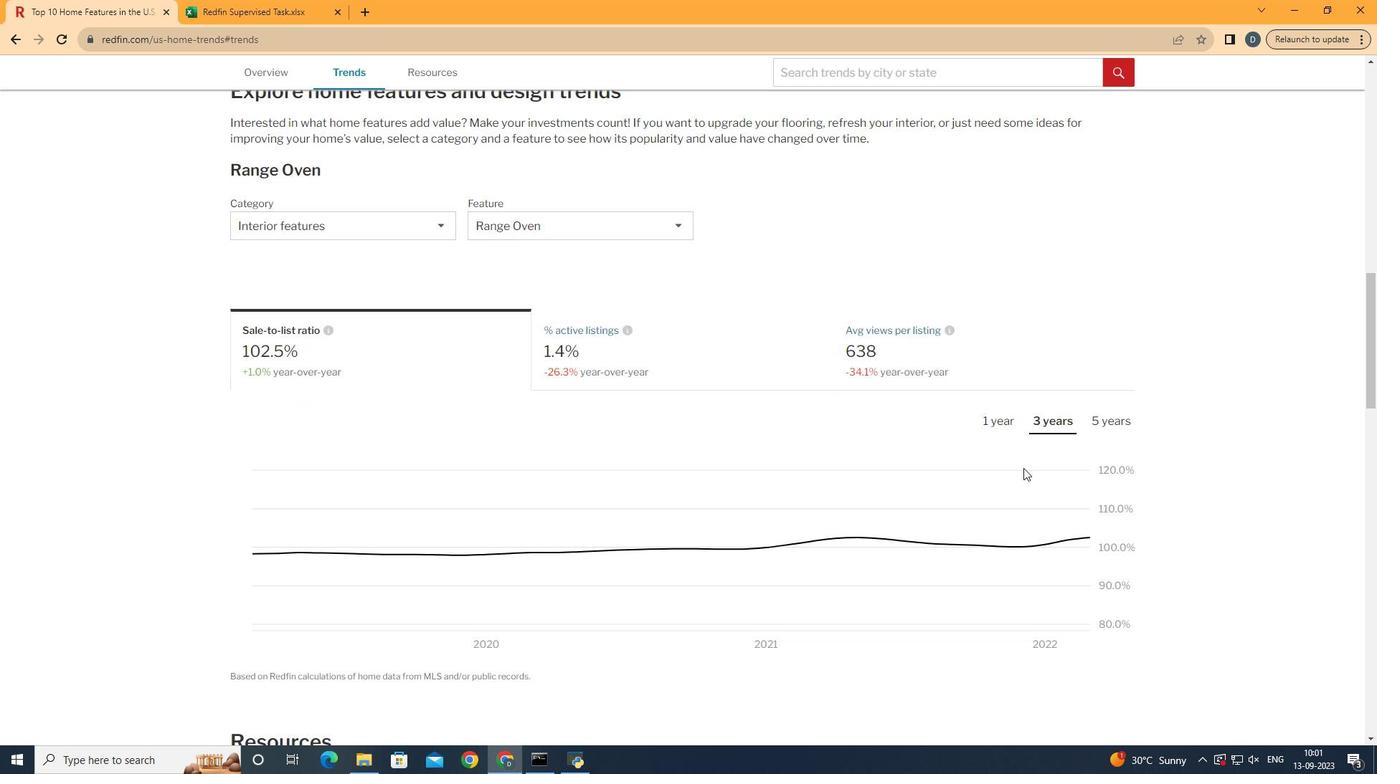 
Action: Mouse scrolled (1048, 479) with delta (0, 0)
Screenshot: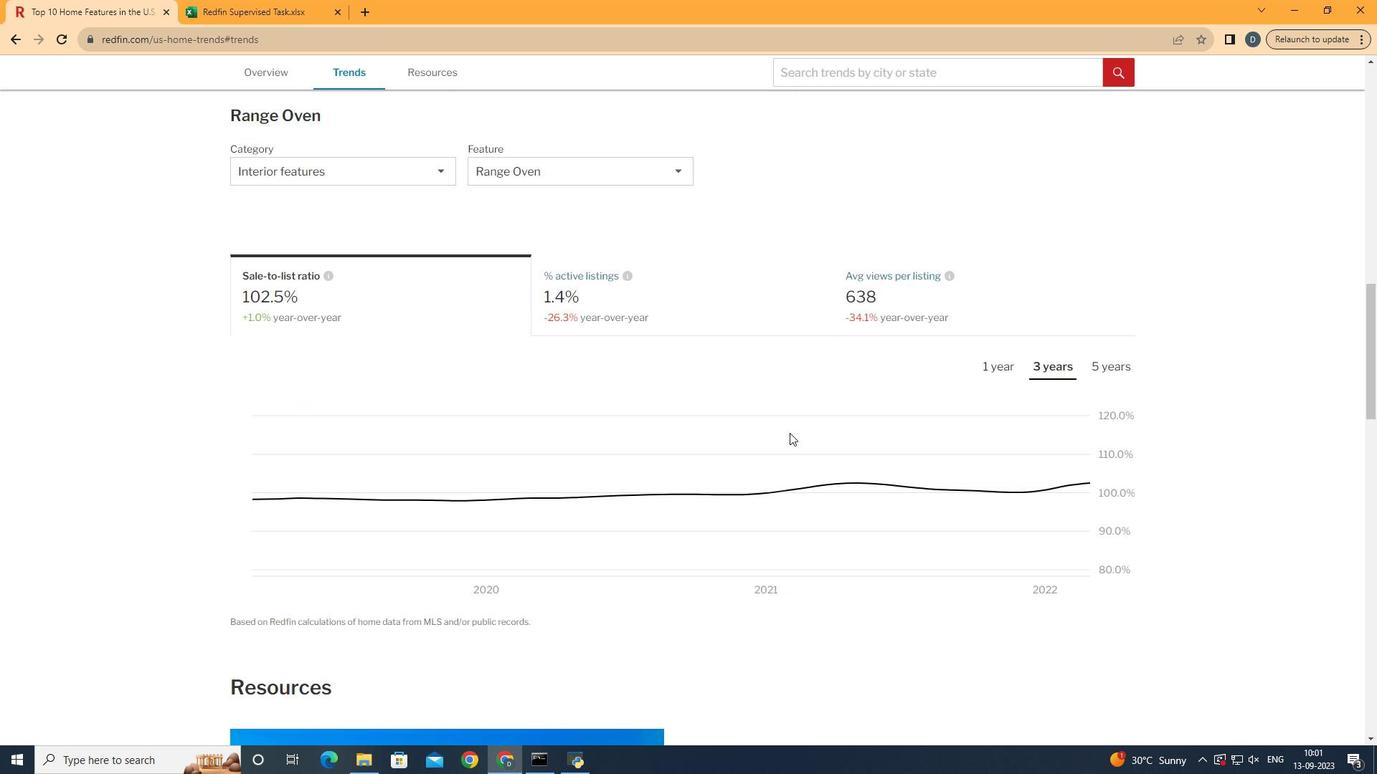 
Action: Mouse moved to (1079, 450)
Screenshot: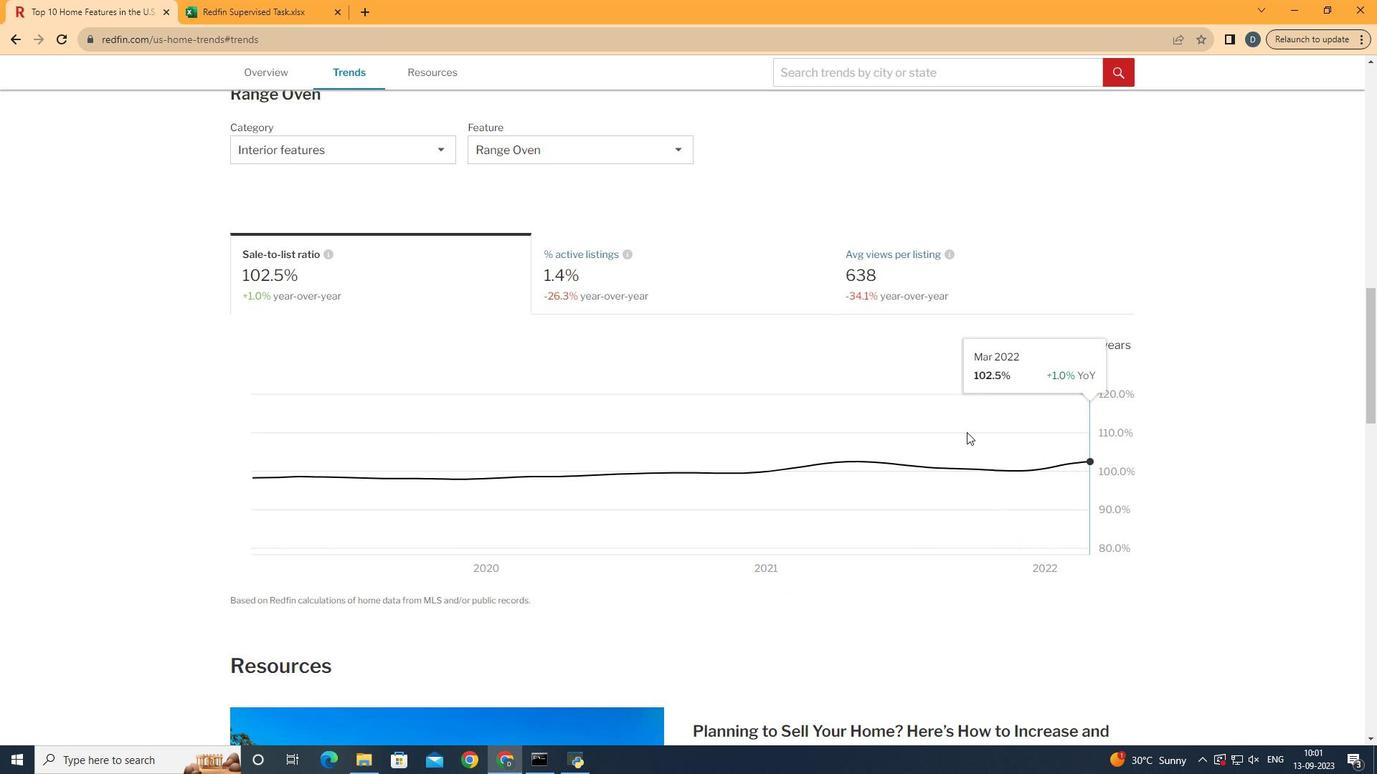 
